 Task: Search one way flight ticket for 5 adults, 2 children, 1 infant in seat and 2 infants on lap in economy from Page: Page Municipal Airport to Fort Wayne: Fort Wayne International Airport on 5-4-2023. Choice of flights is Sun country airlines. Number of bags: 2 carry on bags. Price is upto 82000. Outbound departure time preference is 6:15.
Action: Mouse moved to (324, 284)
Screenshot: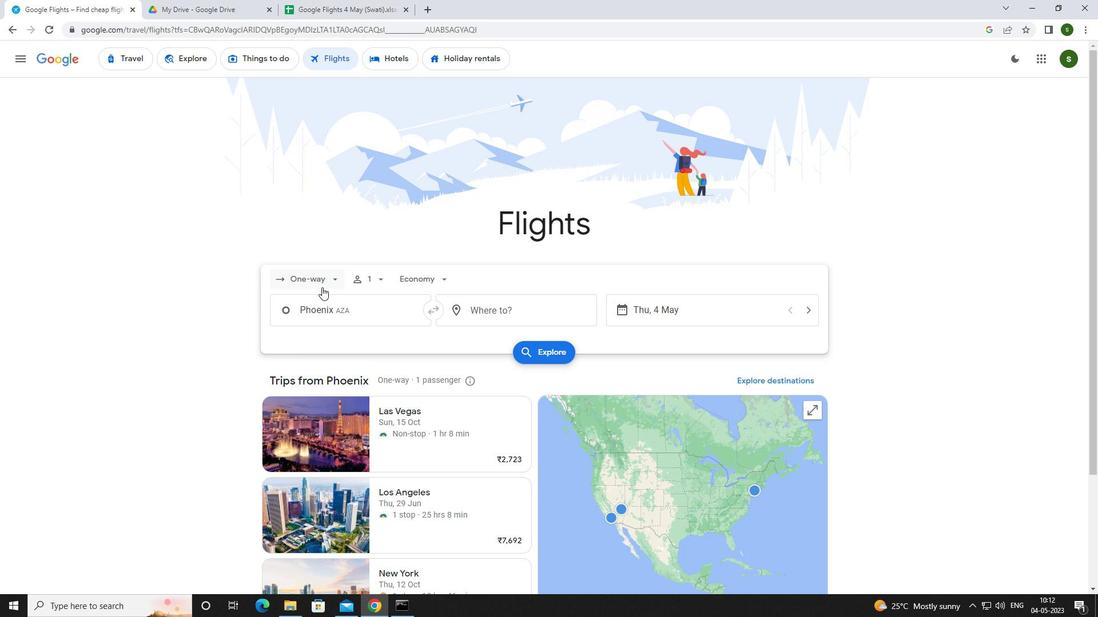 
Action: Mouse pressed left at (324, 284)
Screenshot: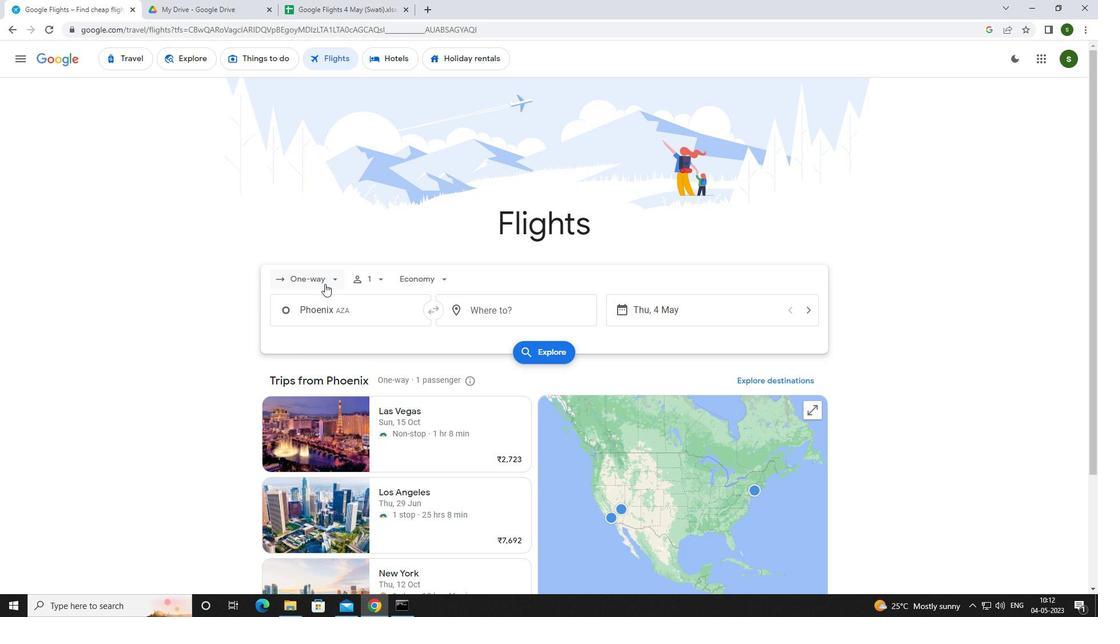 
Action: Mouse moved to (320, 329)
Screenshot: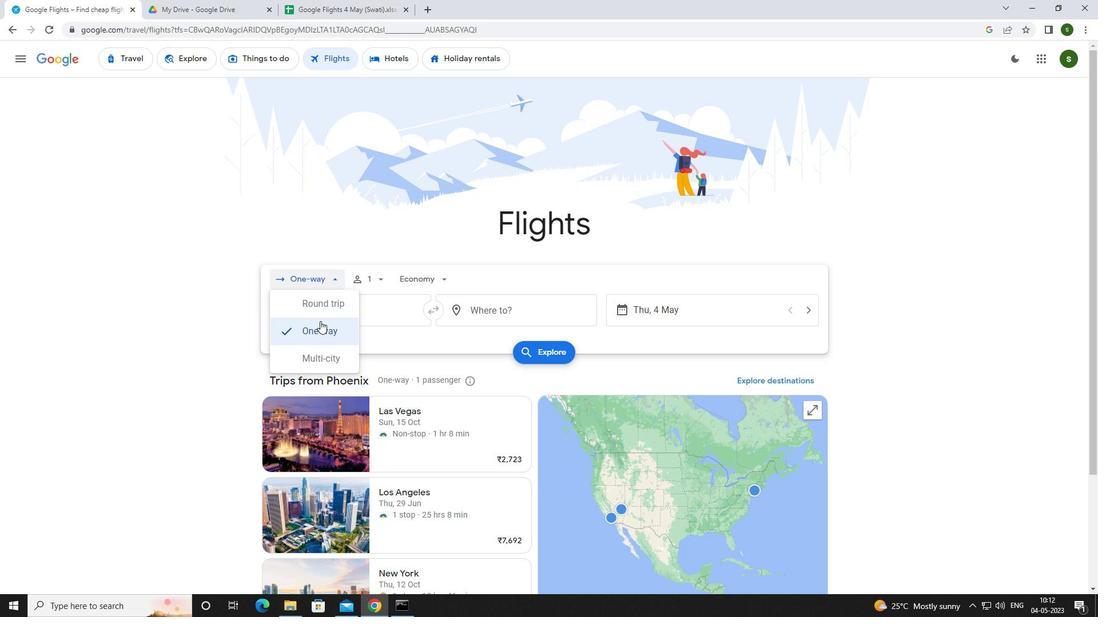 
Action: Mouse pressed left at (320, 329)
Screenshot: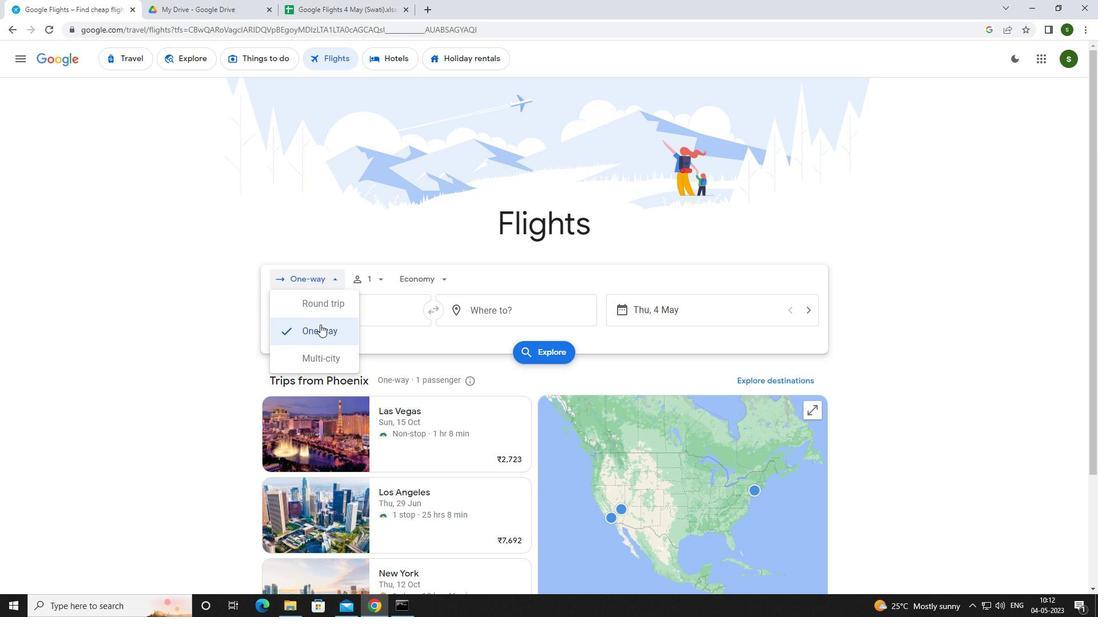 
Action: Mouse moved to (375, 280)
Screenshot: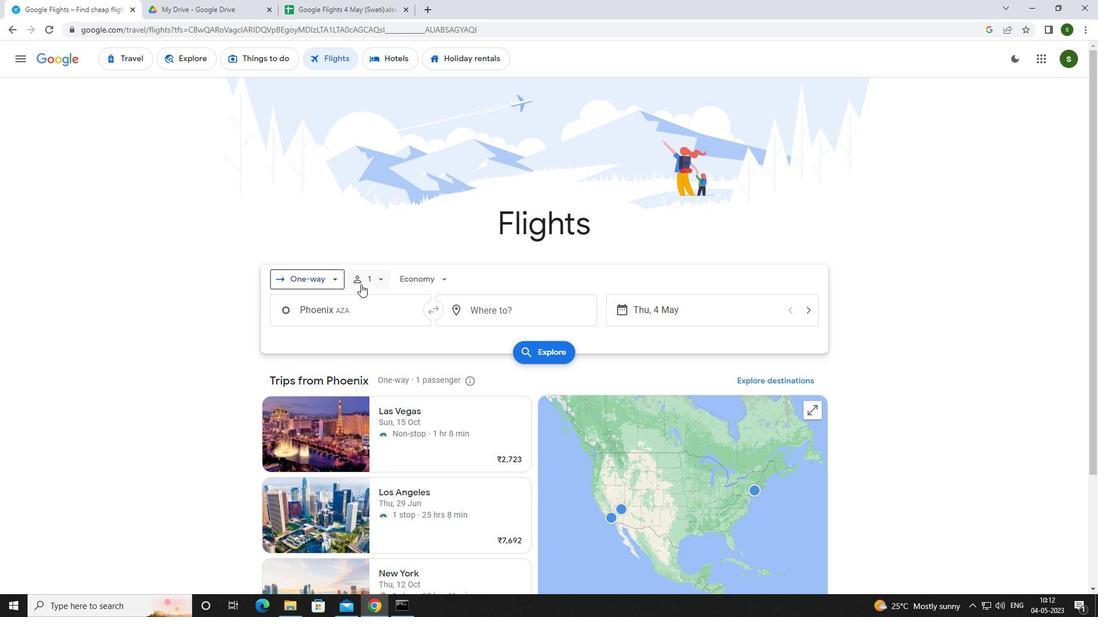 
Action: Mouse pressed left at (375, 280)
Screenshot: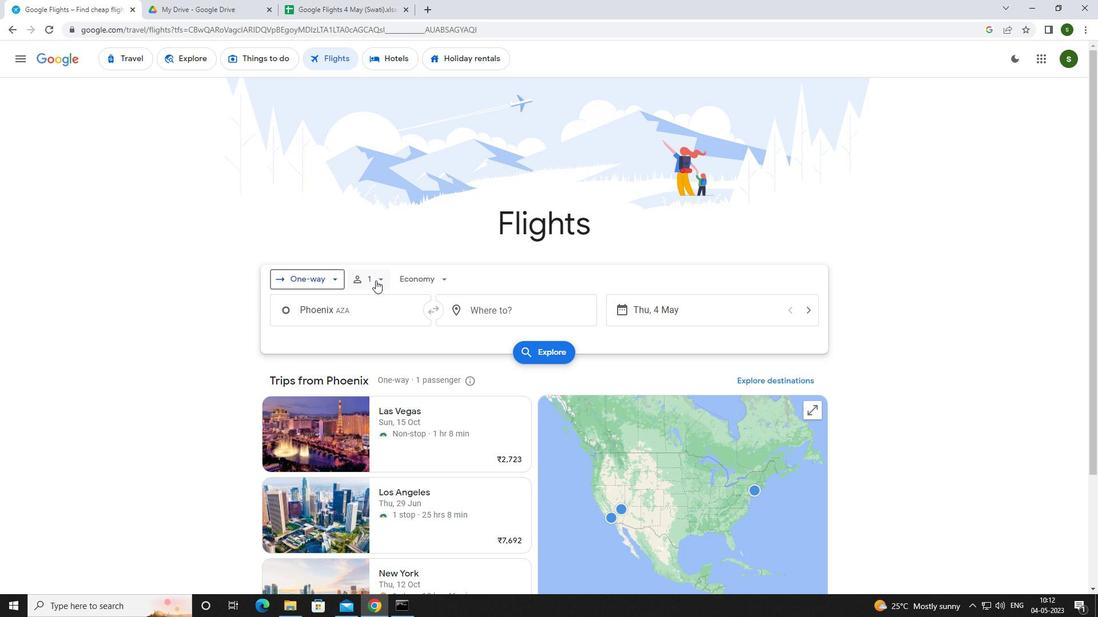 
Action: Mouse moved to (464, 304)
Screenshot: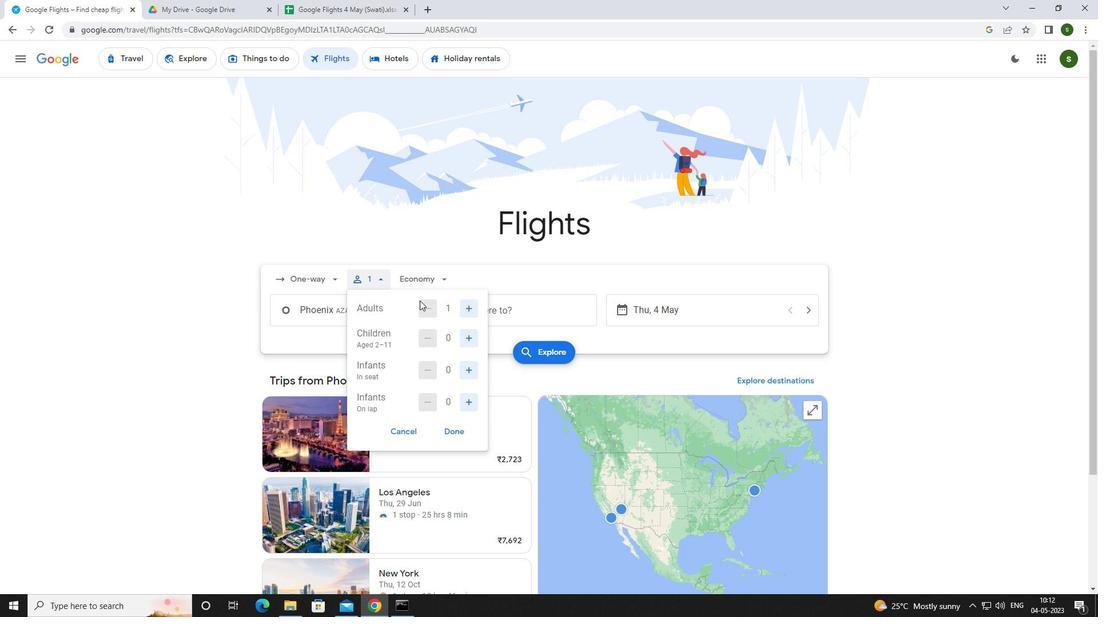 
Action: Mouse pressed left at (464, 304)
Screenshot: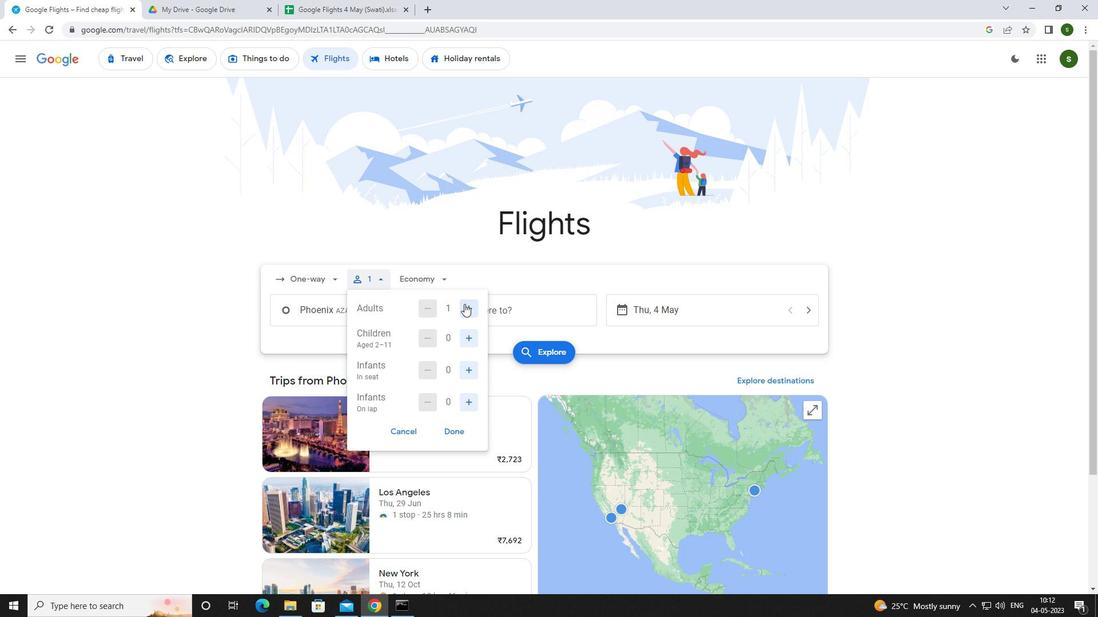 
Action: Mouse pressed left at (464, 304)
Screenshot: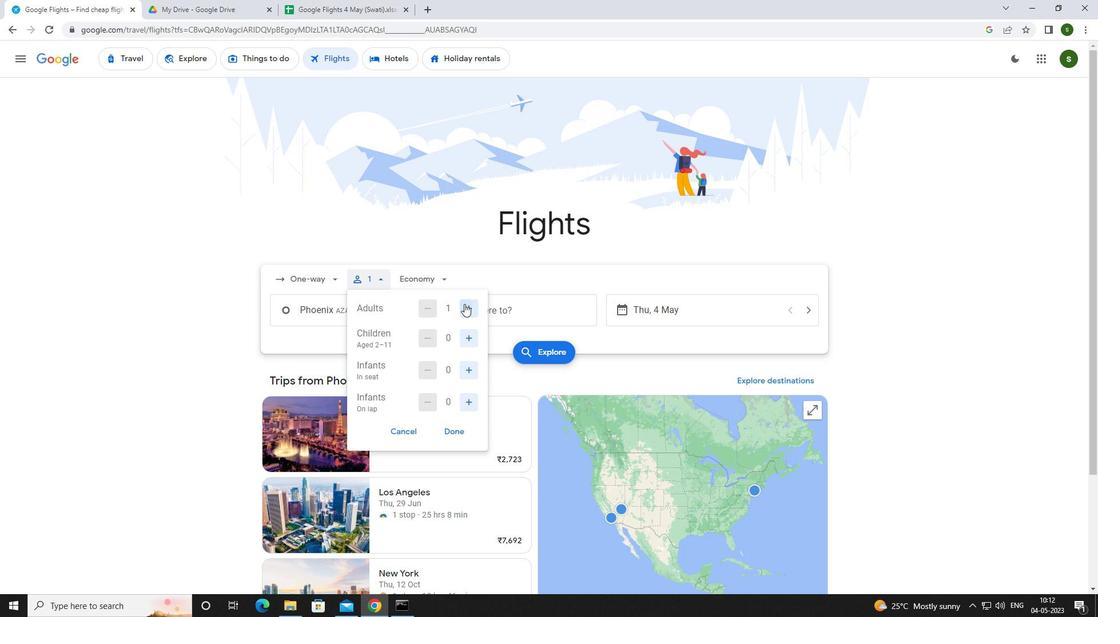 
Action: Mouse pressed left at (464, 304)
Screenshot: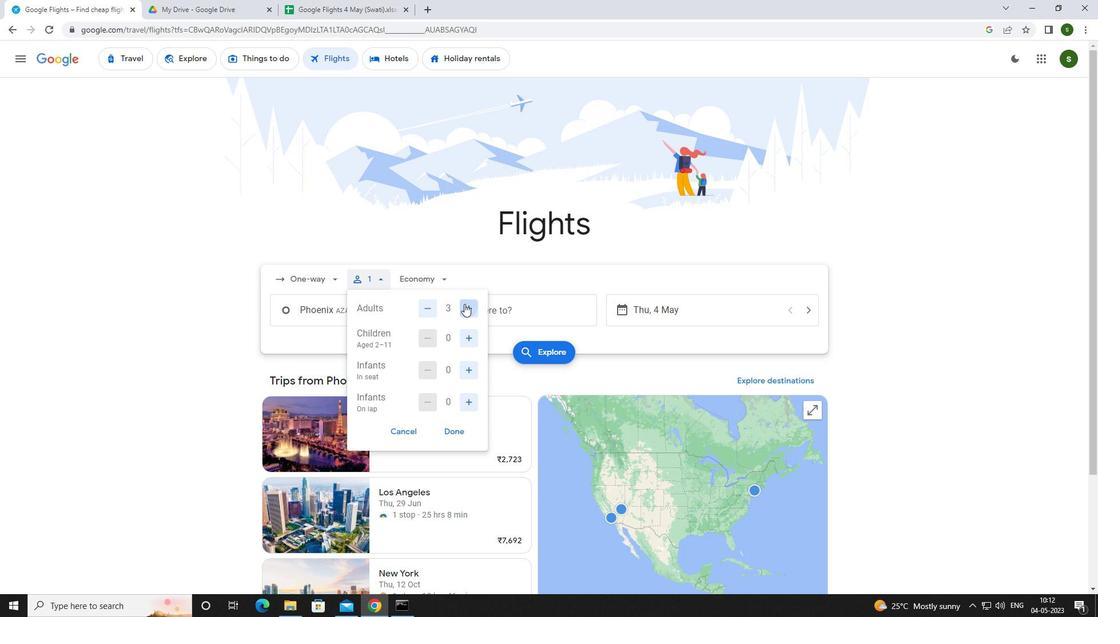 
Action: Mouse moved to (464, 304)
Screenshot: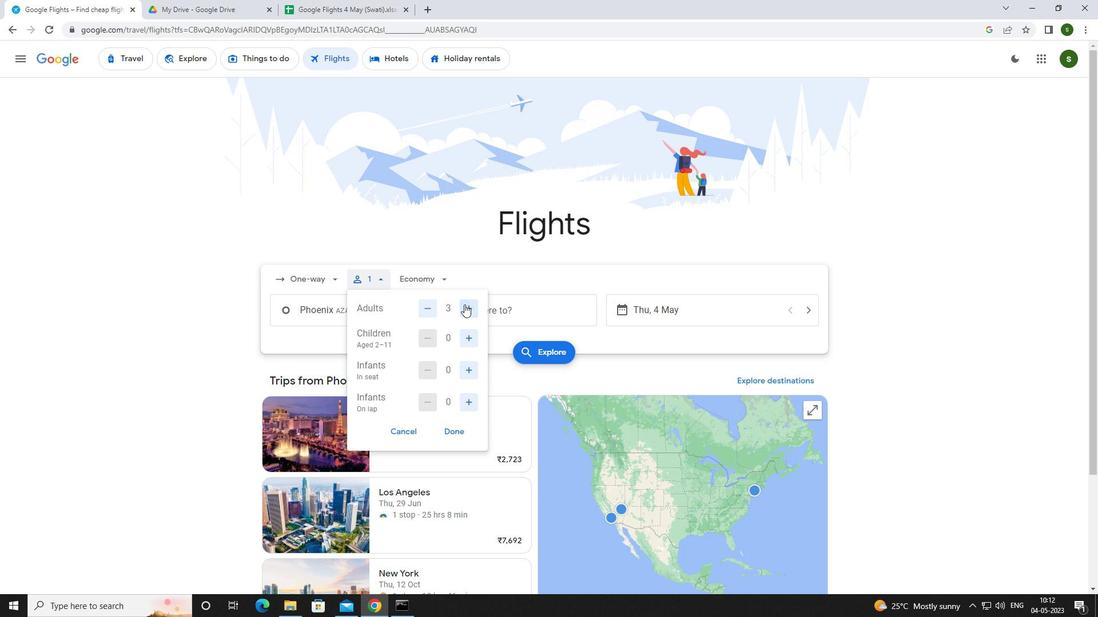 
Action: Mouse pressed left at (464, 304)
Screenshot: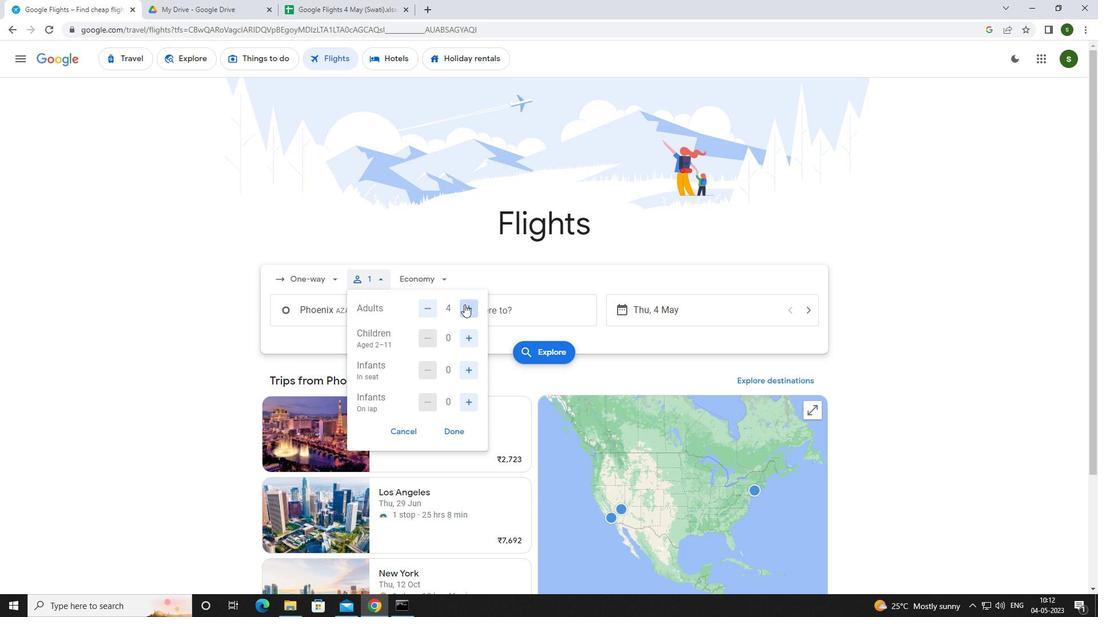 
Action: Mouse moved to (466, 335)
Screenshot: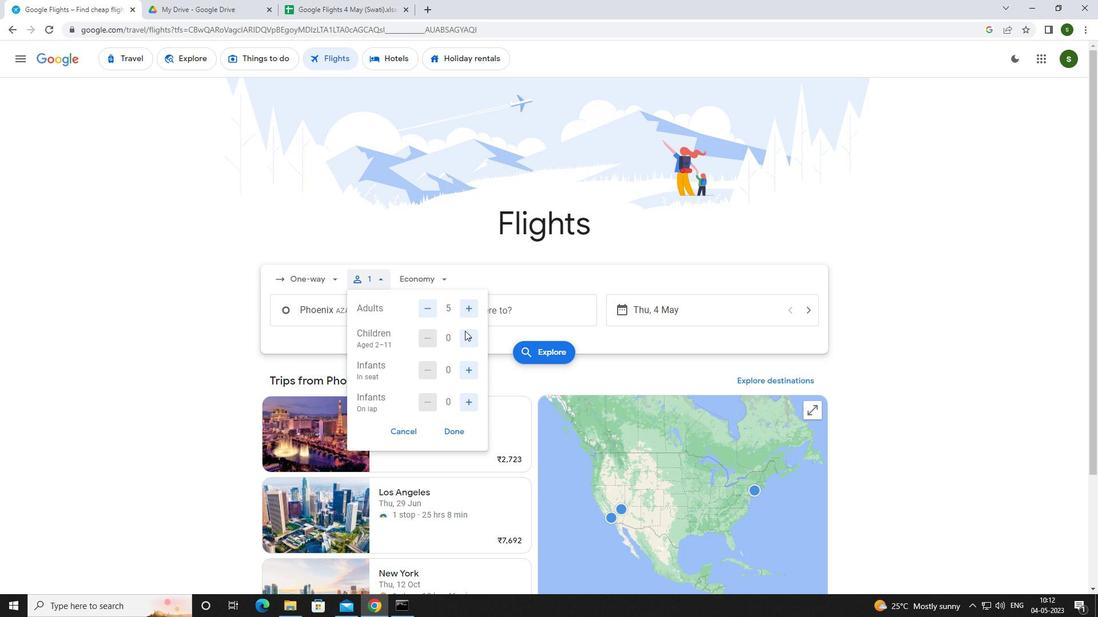 
Action: Mouse pressed left at (466, 335)
Screenshot: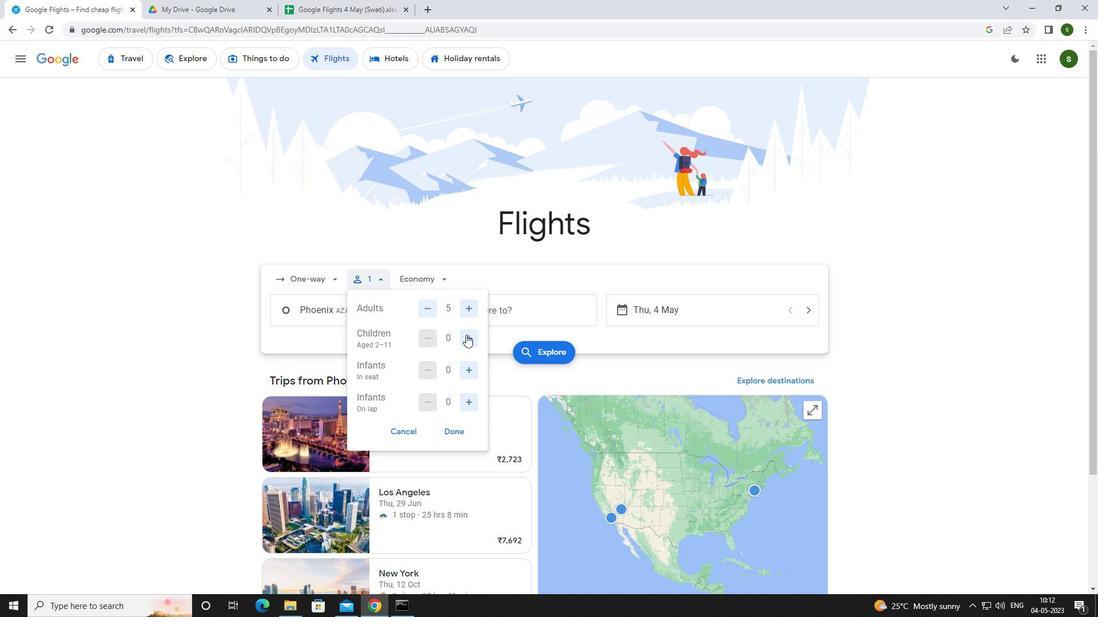 
Action: Mouse pressed left at (466, 335)
Screenshot: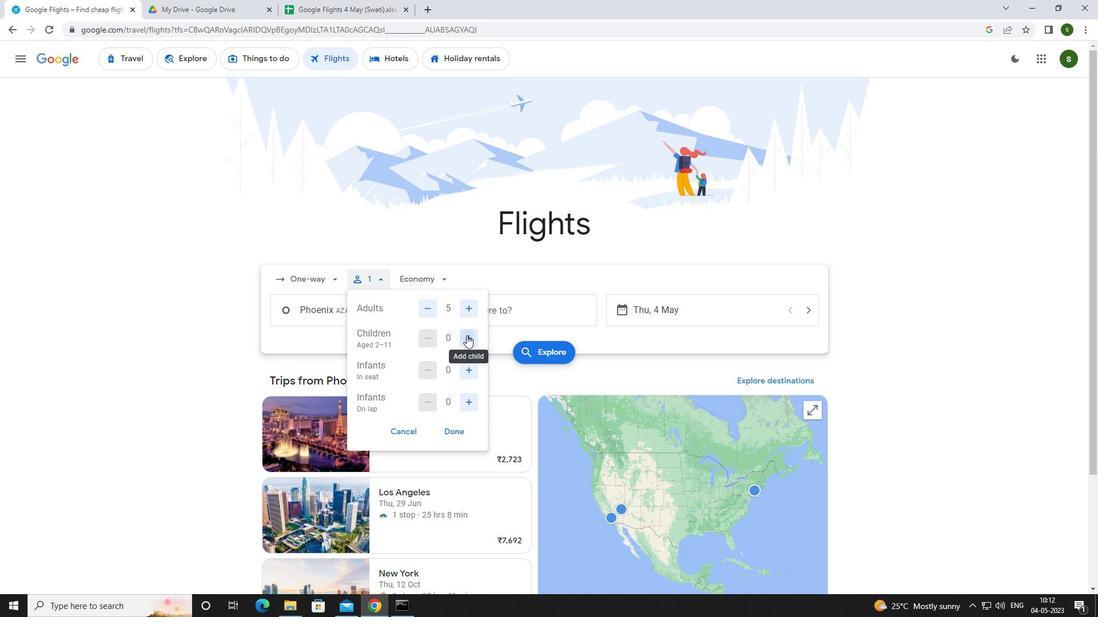 
Action: Mouse moved to (471, 366)
Screenshot: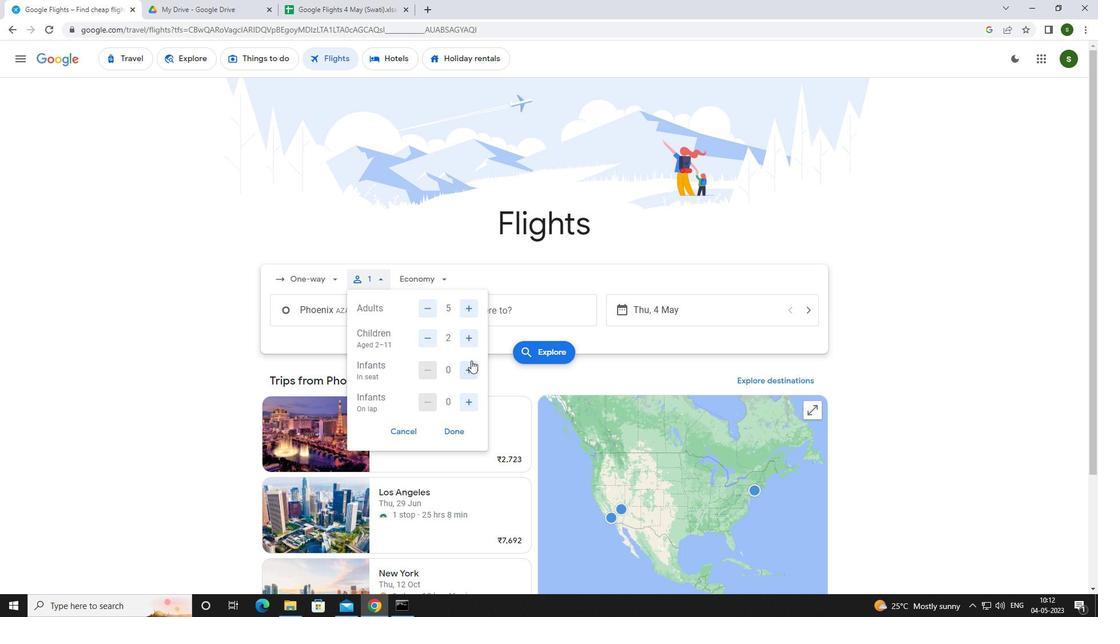 
Action: Mouse pressed left at (471, 366)
Screenshot: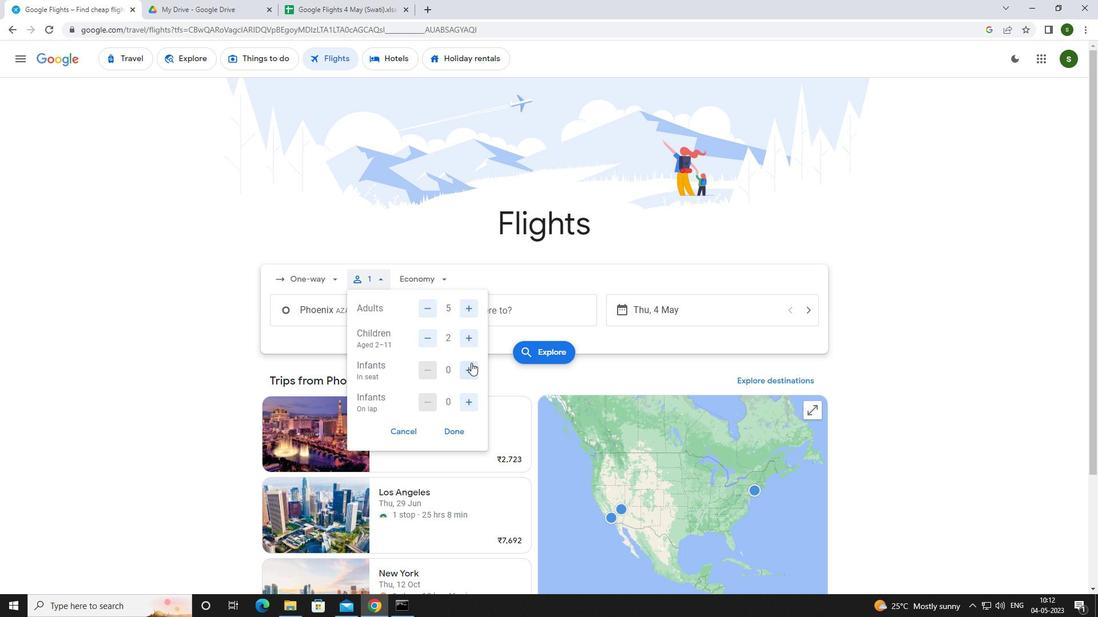 
Action: Mouse moved to (470, 404)
Screenshot: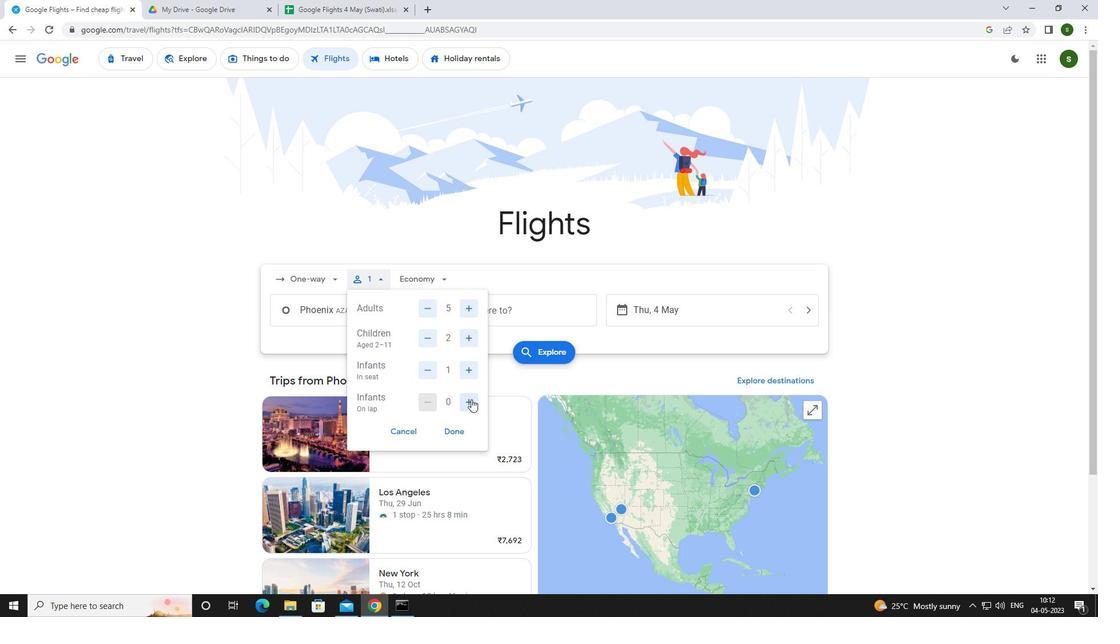 
Action: Mouse pressed left at (470, 404)
Screenshot: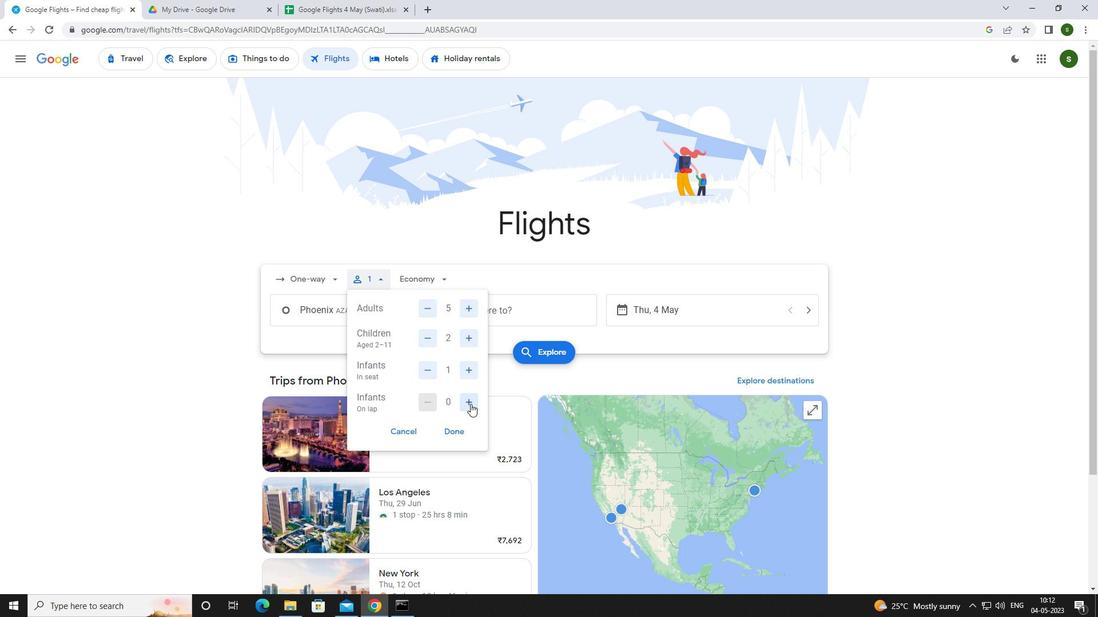 
Action: Mouse moved to (430, 277)
Screenshot: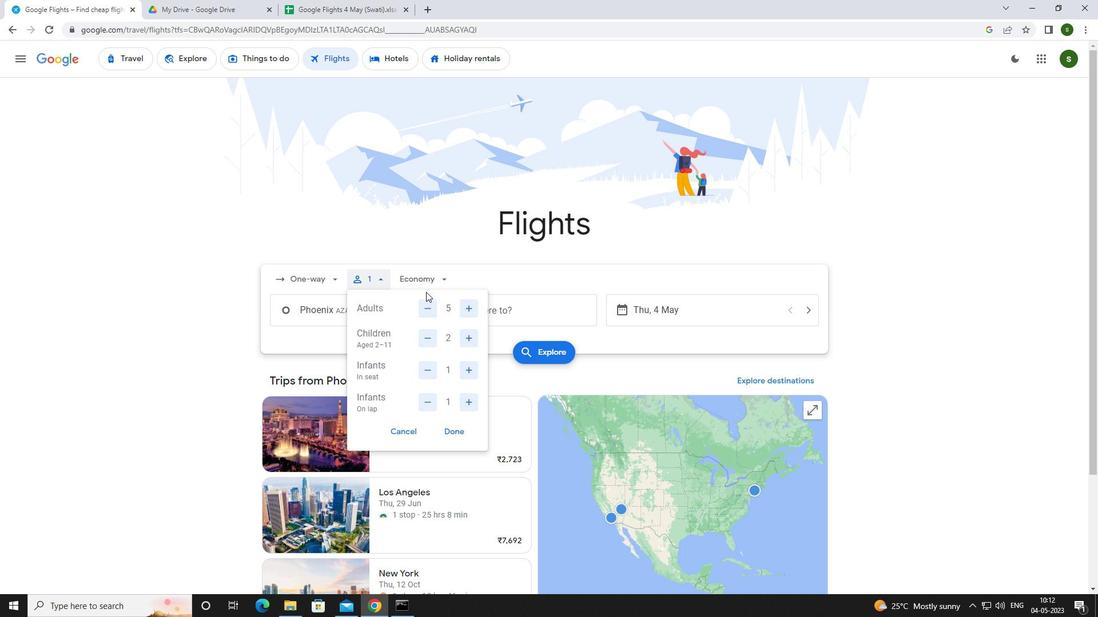 
Action: Mouse pressed left at (430, 277)
Screenshot: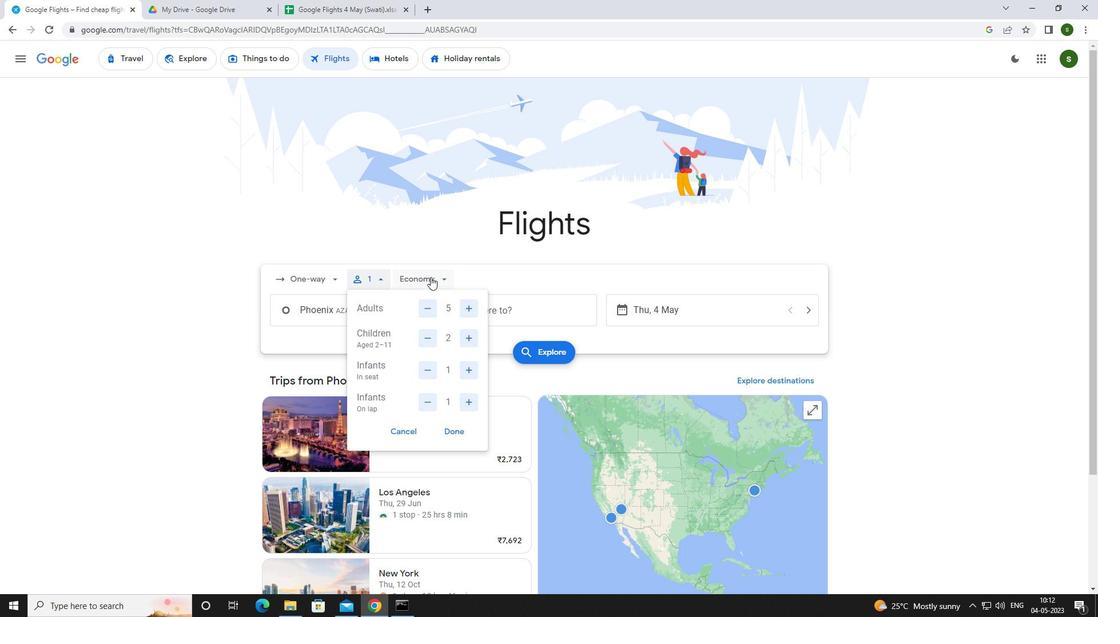 
Action: Mouse moved to (444, 311)
Screenshot: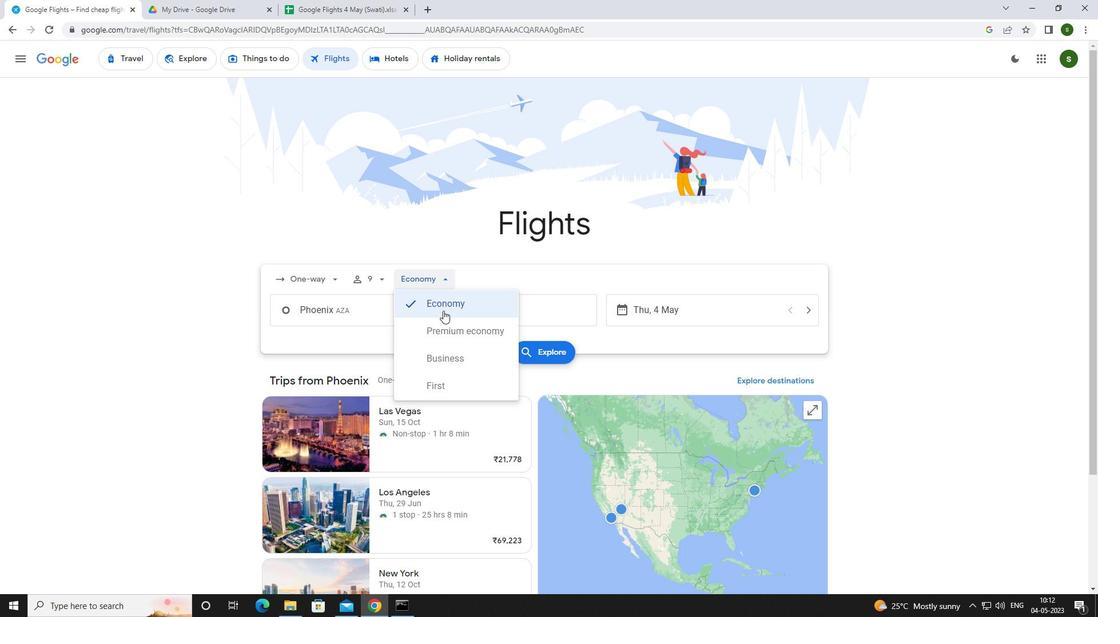 
Action: Mouse pressed left at (444, 311)
Screenshot: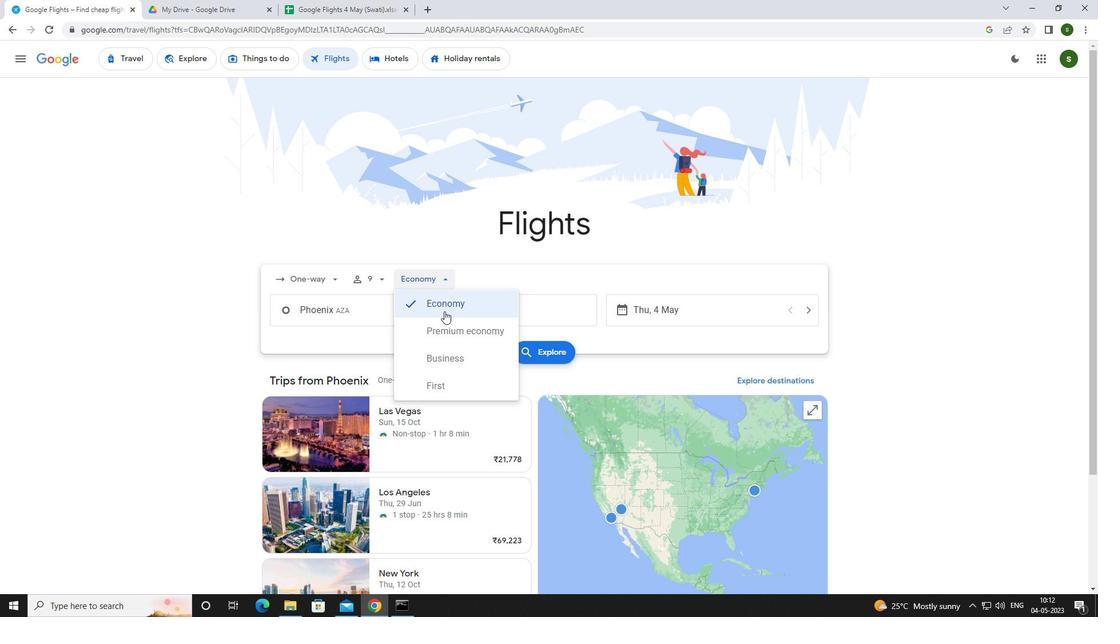
Action: Mouse moved to (374, 321)
Screenshot: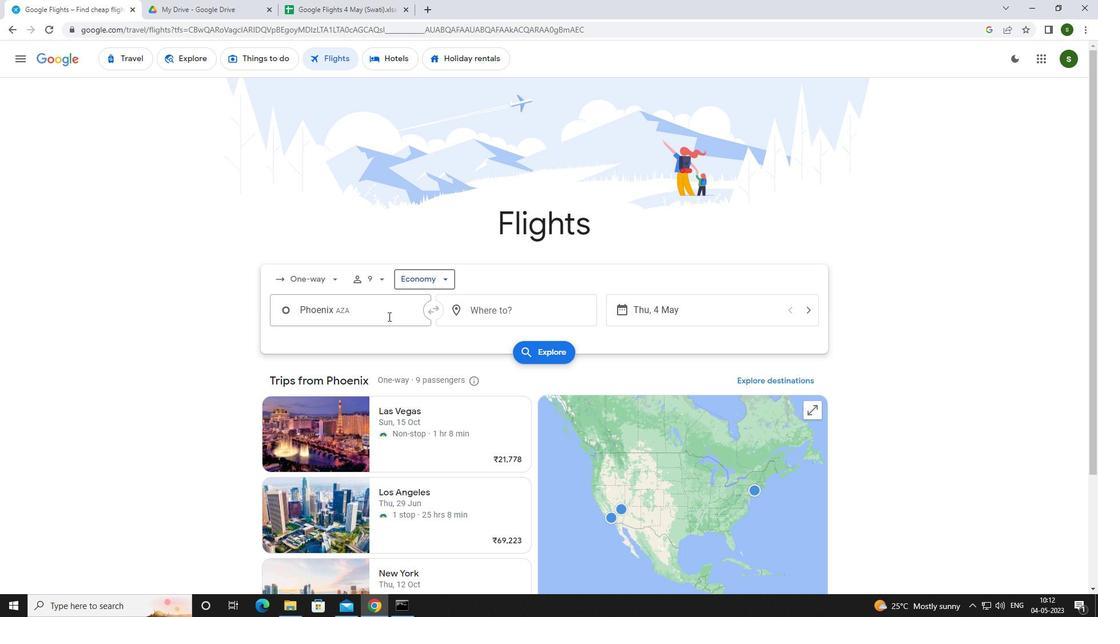 
Action: Mouse pressed left at (374, 321)
Screenshot: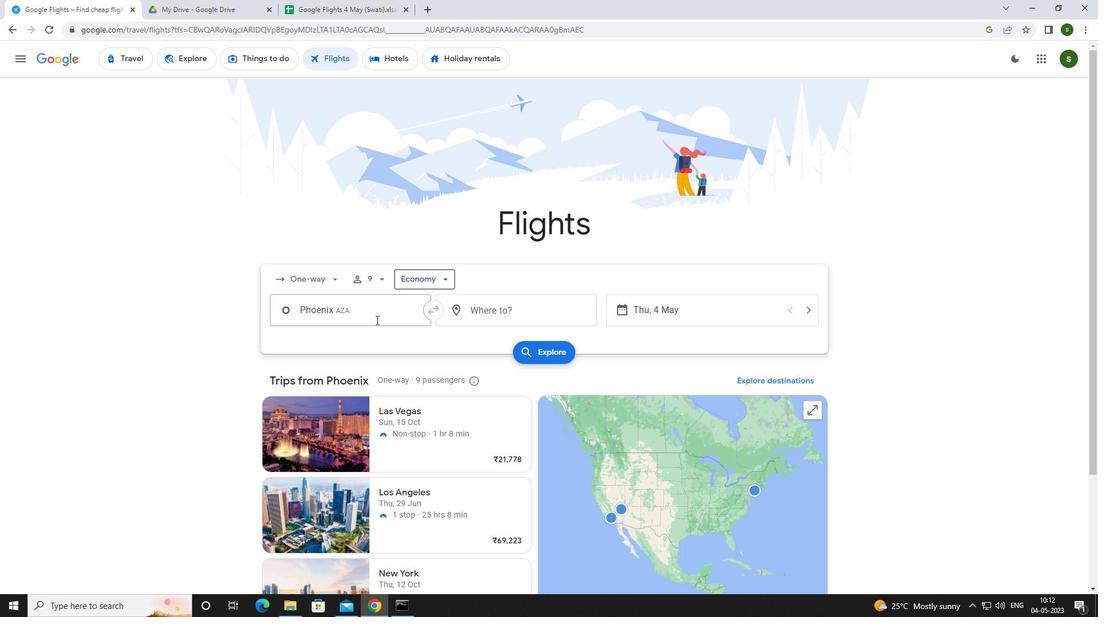 
Action: Key pressed <Key.caps_lock>p<Key.caps_lock>age<Key.space>
Screenshot: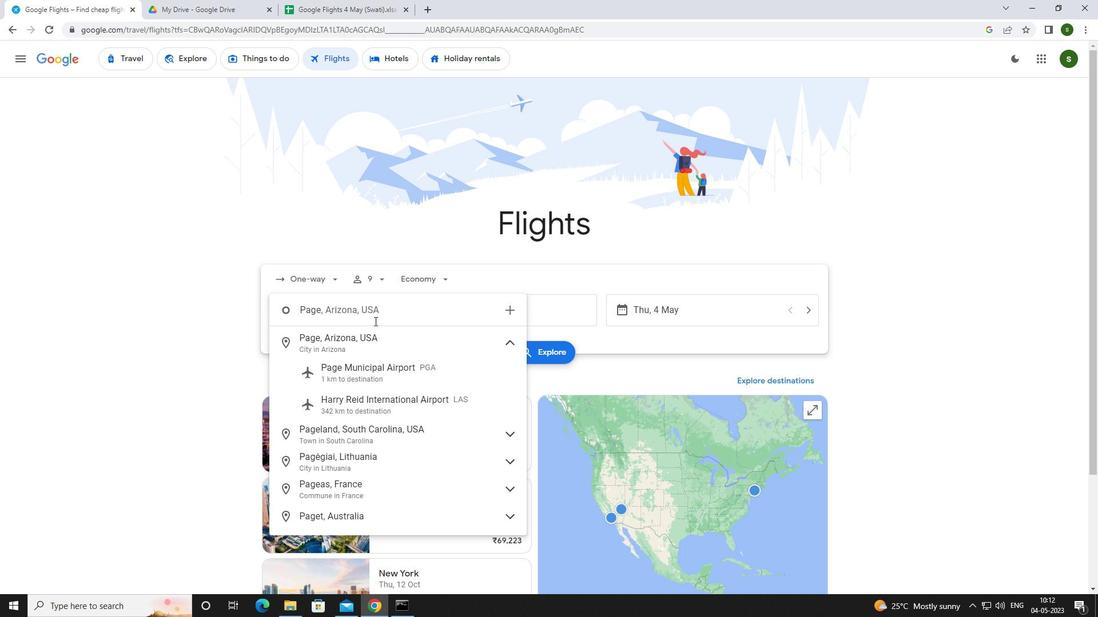 
Action: Mouse moved to (380, 375)
Screenshot: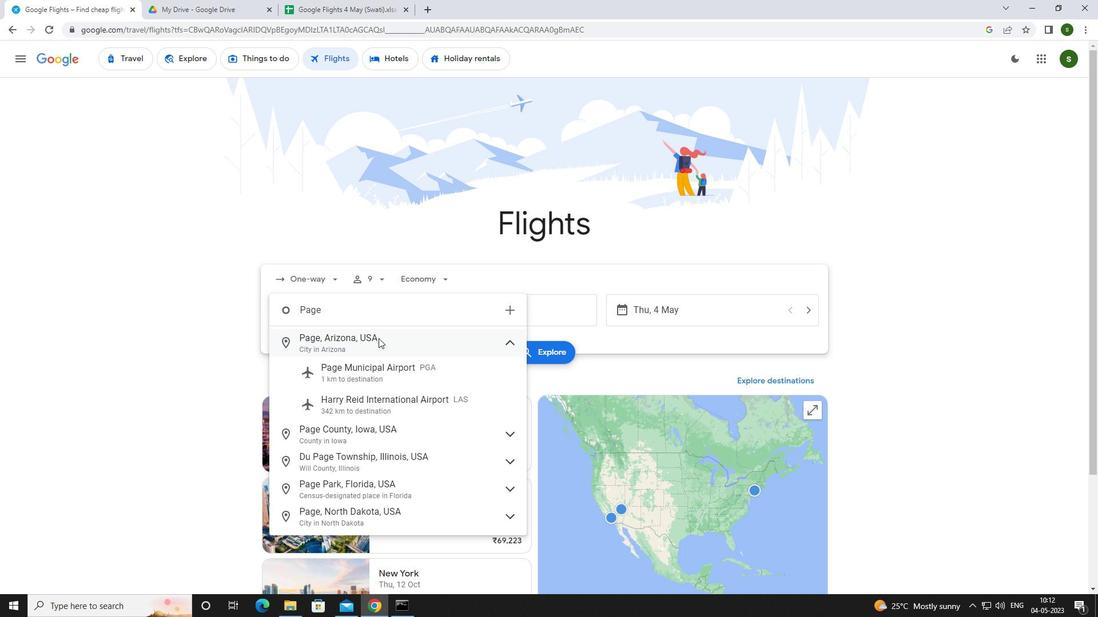 
Action: Mouse pressed left at (380, 375)
Screenshot: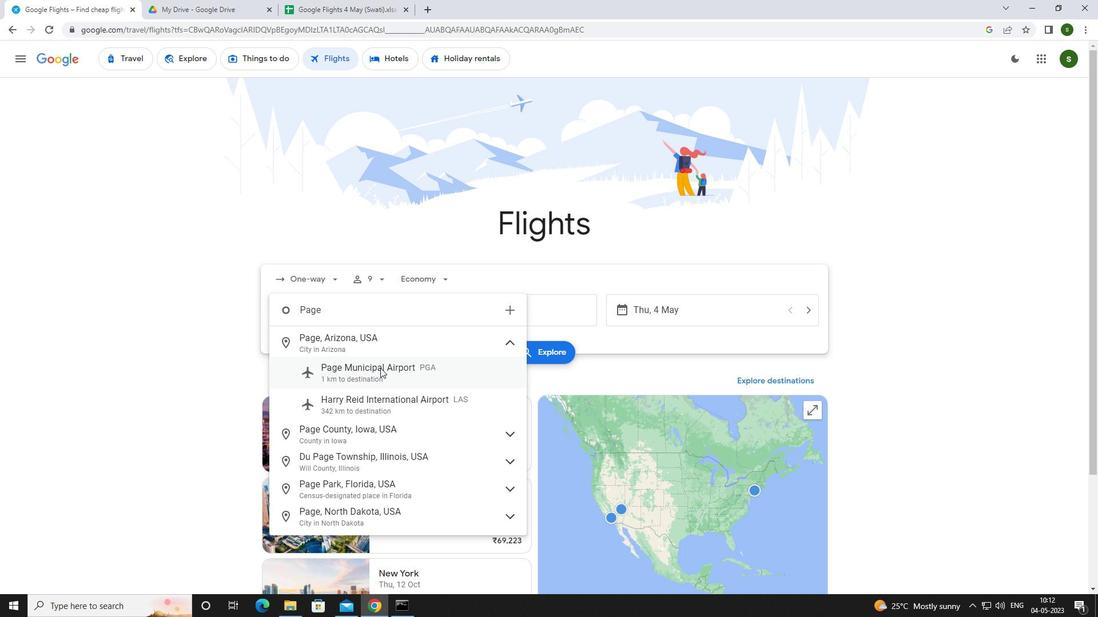 
Action: Mouse moved to (490, 318)
Screenshot: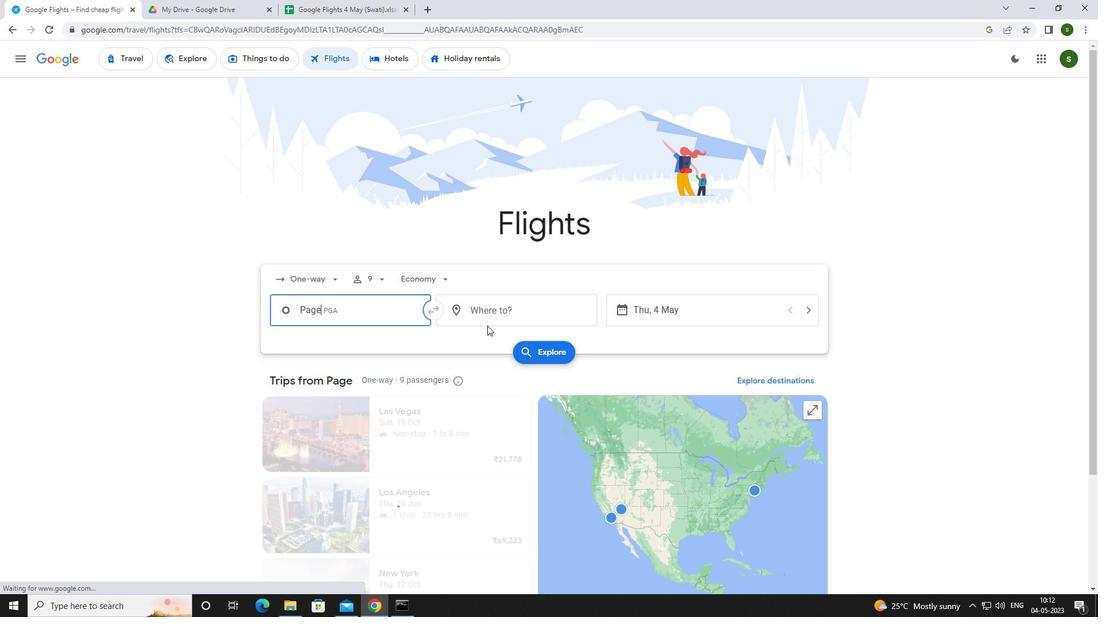 
Action: Mouse pressed left at (490, 318)
Screenshot: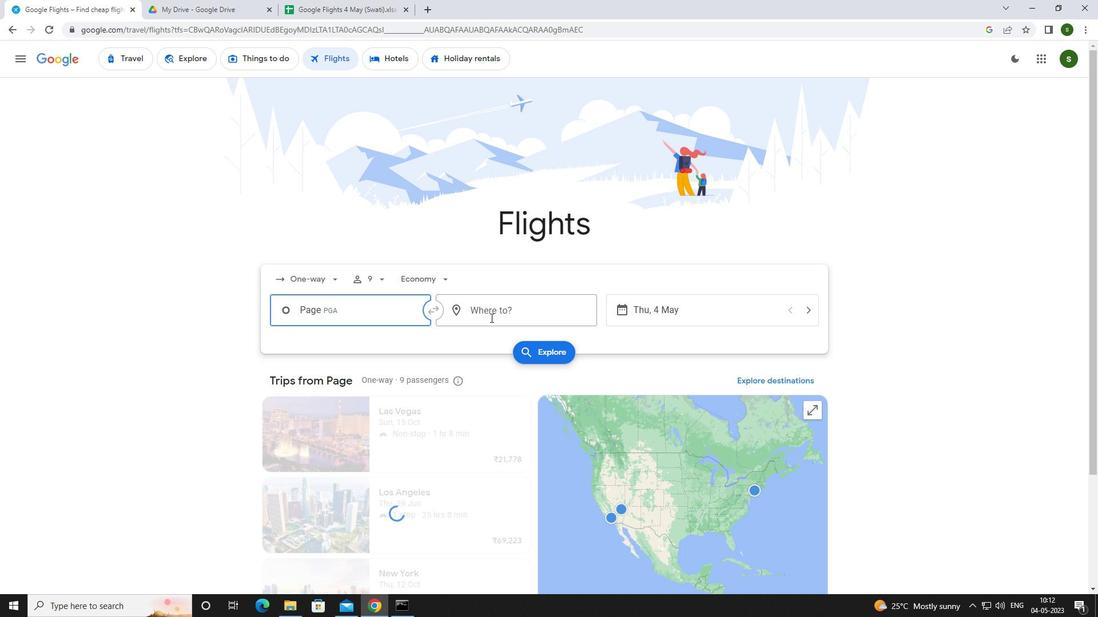 
Action: Mouse moved to (438, 271)
Screenshot: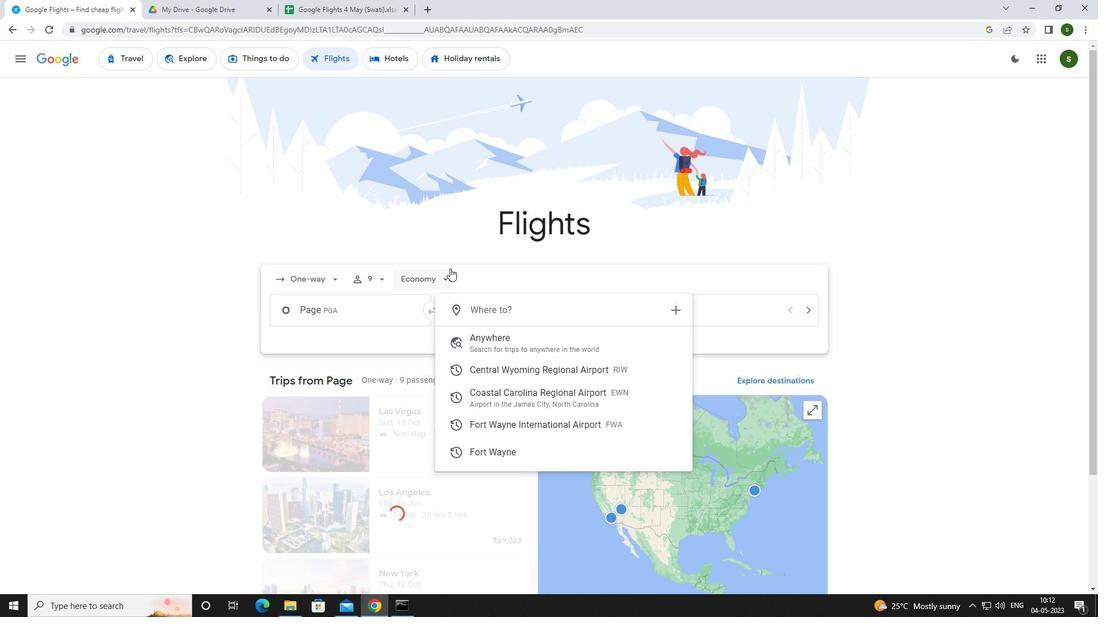 
Action: Key pressed <Key.caps_lock>f<Key.caps_lock>ort<Key.space><Key.caps_lock>w<Key.caps_lock>ay
Screenshot: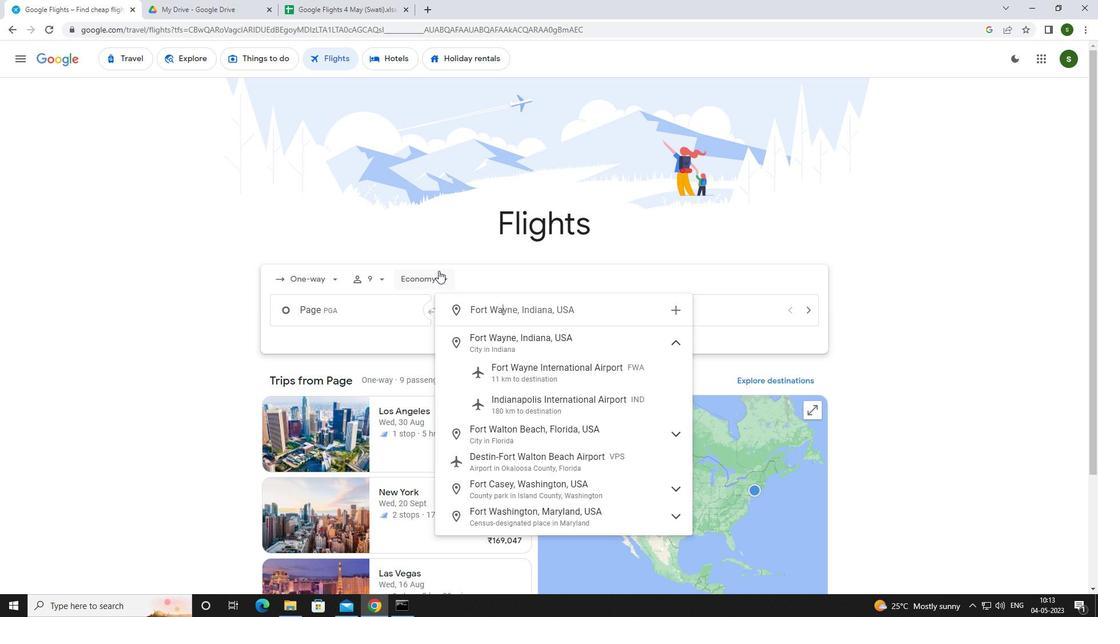 
Action: Mouse moved to (555, 378)
Screenshot: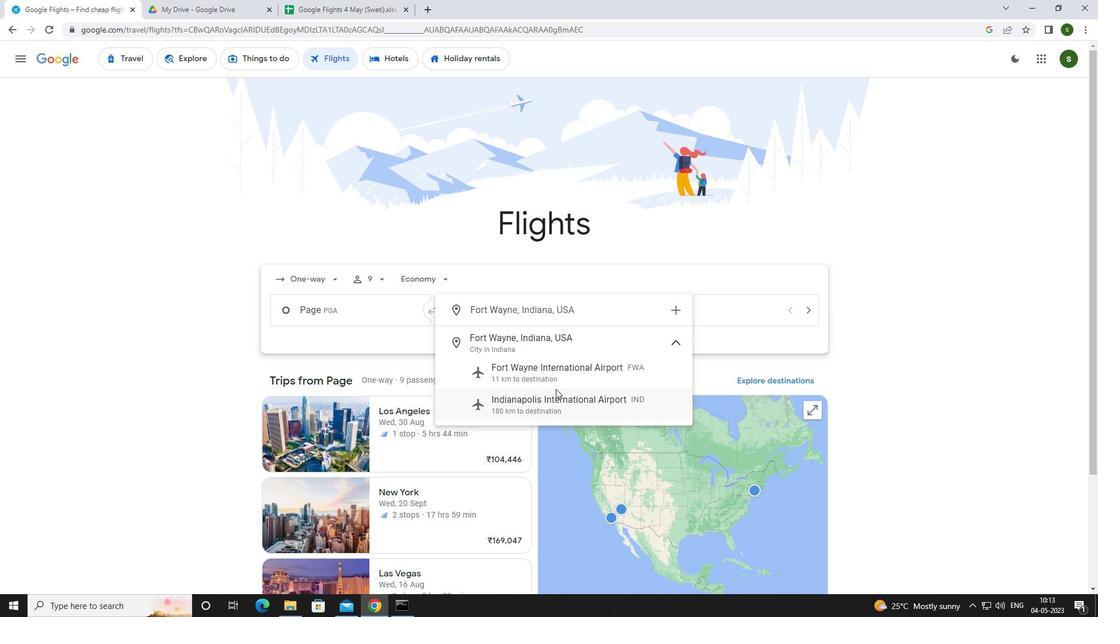 
Action: Mouse pressed left at (555, 378)
Screenshot: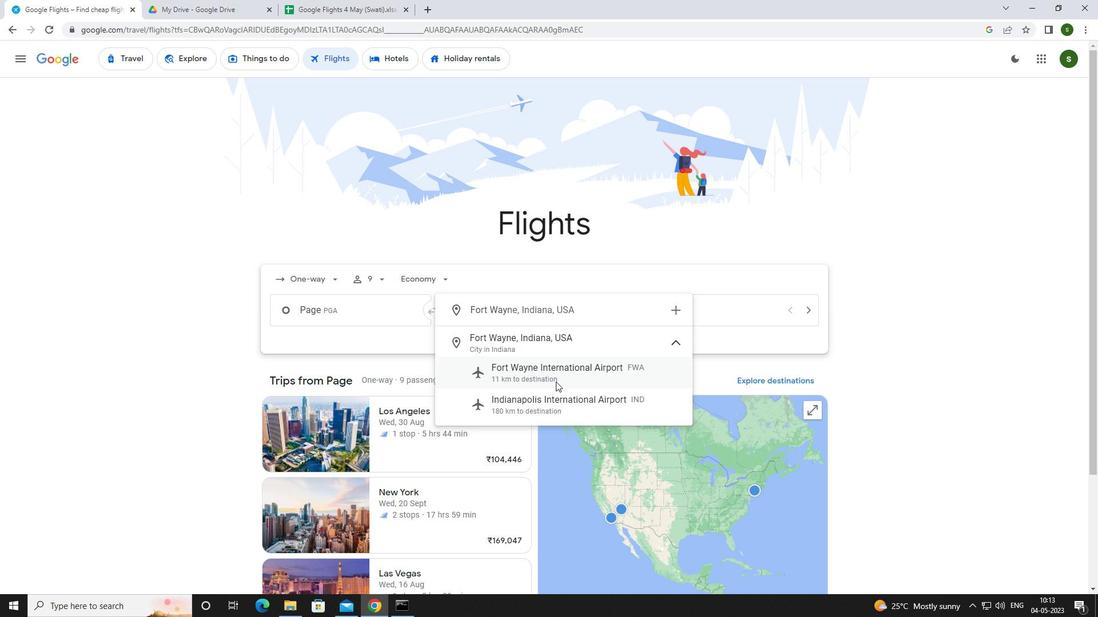 
Action: Mouse moved to (693, 314)
Screenshot: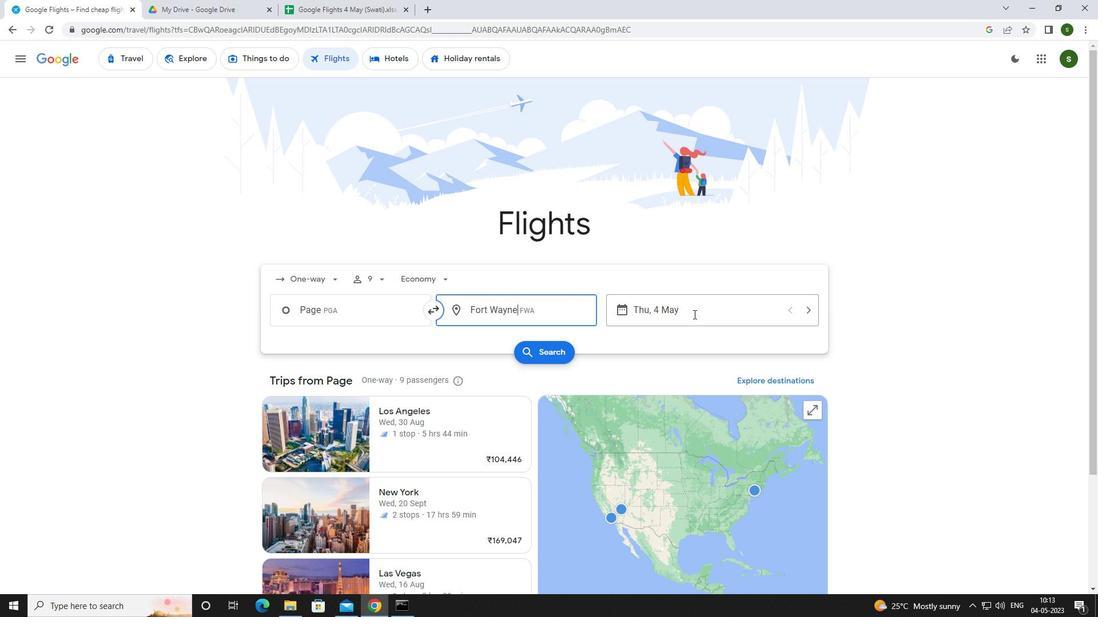 
Action: Mouse pressed left at (693, 314)
Screenshot: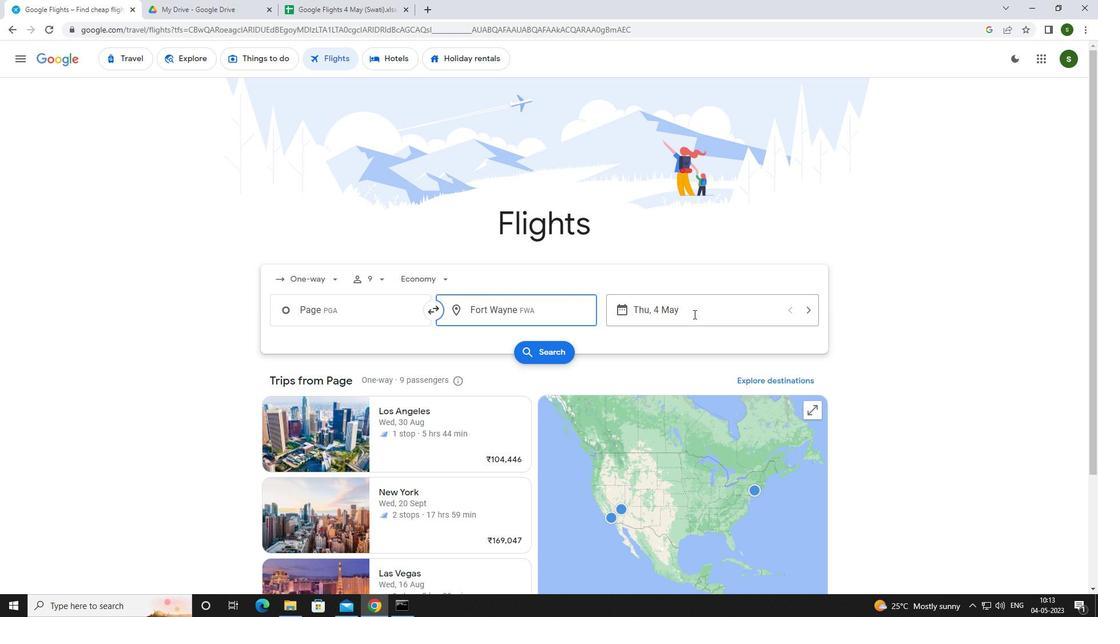
Action: Mouse moved to (517, 387)
Screenshot: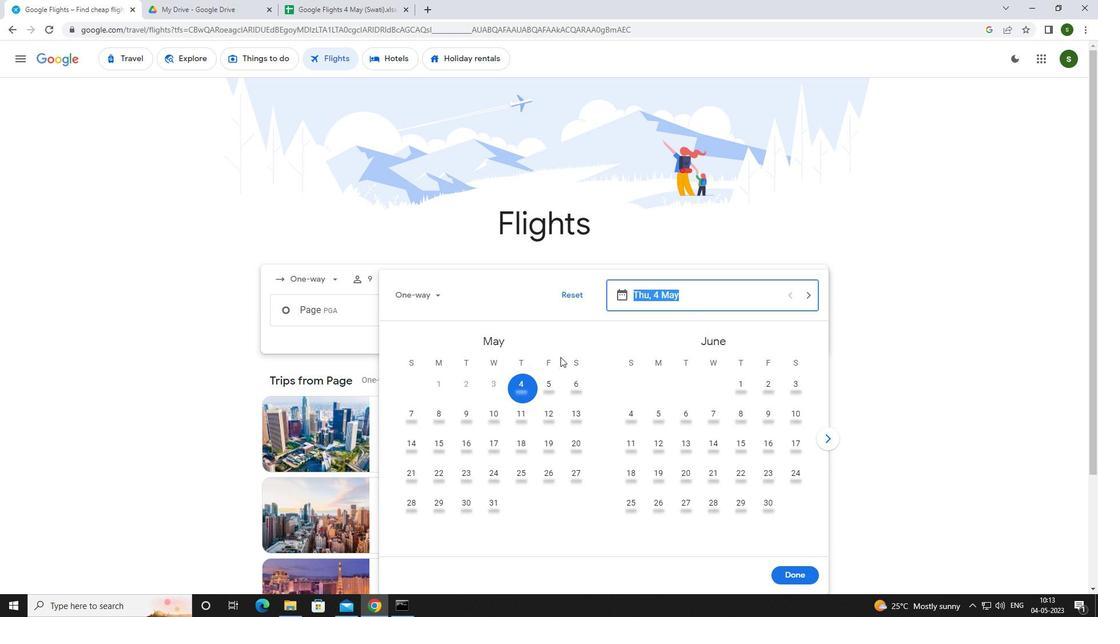 
Action: Mouse pressed left at (517, 387)
Screenshot: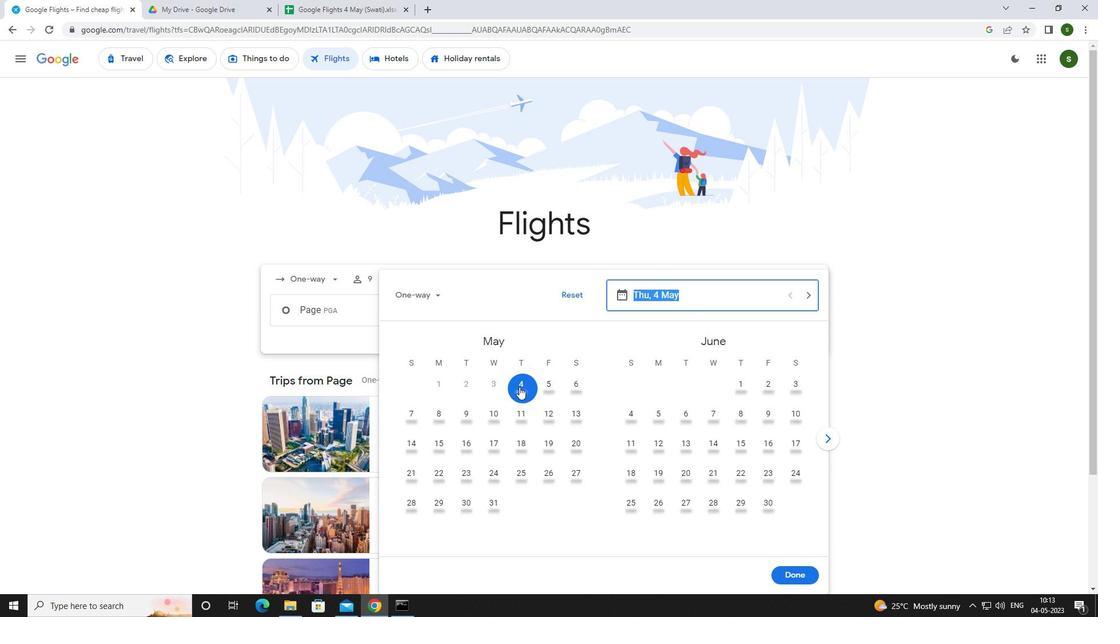
Action: Mouse moved to (773, 566)
Screenshot: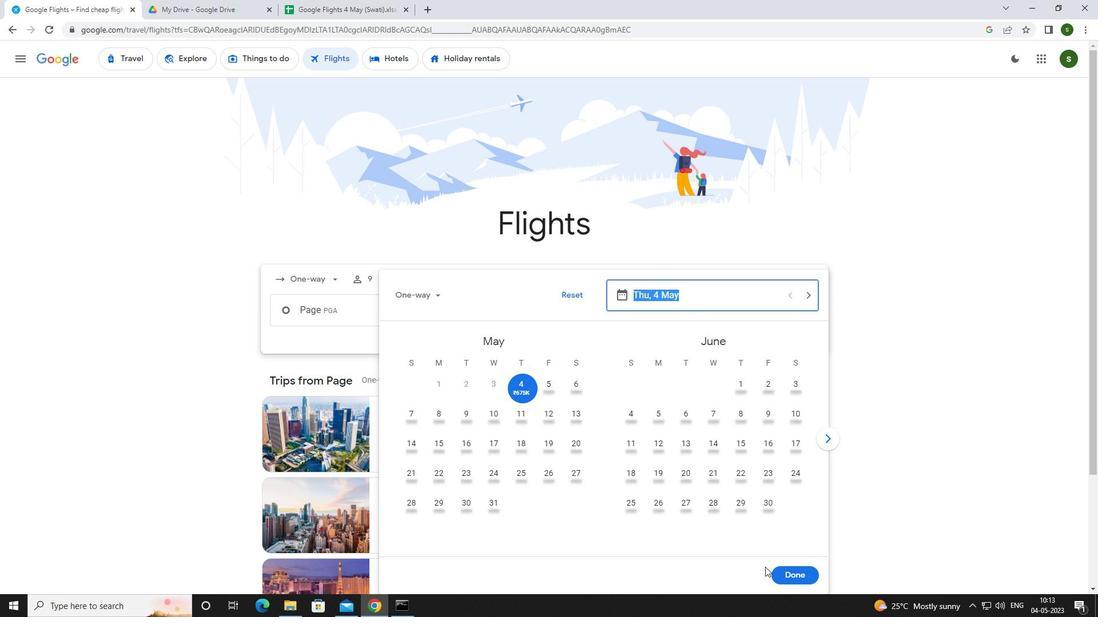 
Action: Mouse pressed left at (773, 566)
Screenshot: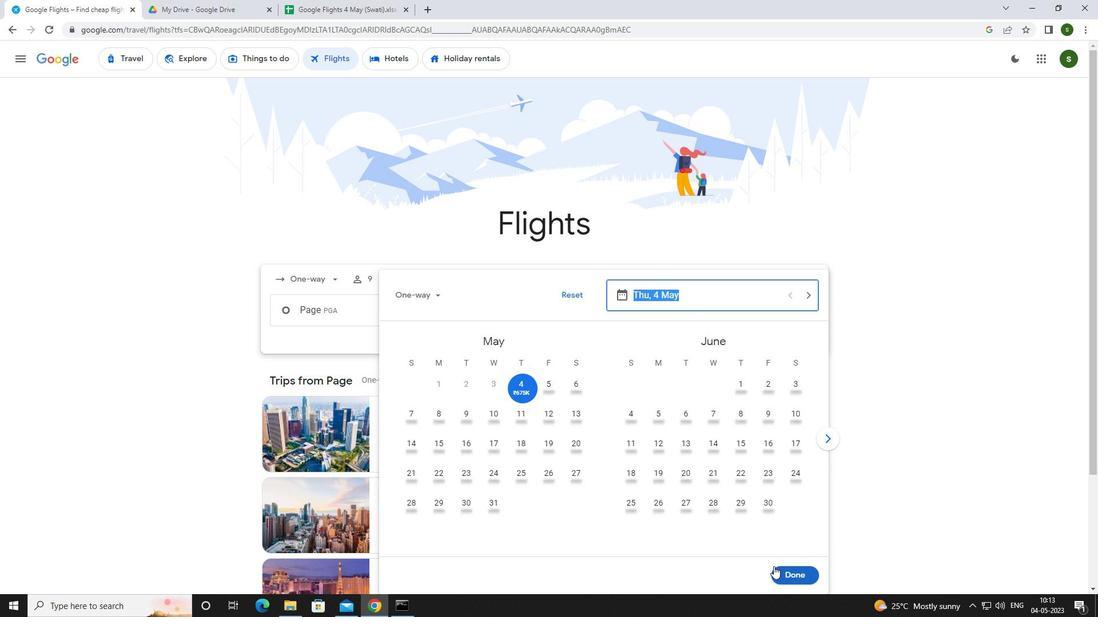 
Action: Mouse moved to (546, 345)
Screenshot: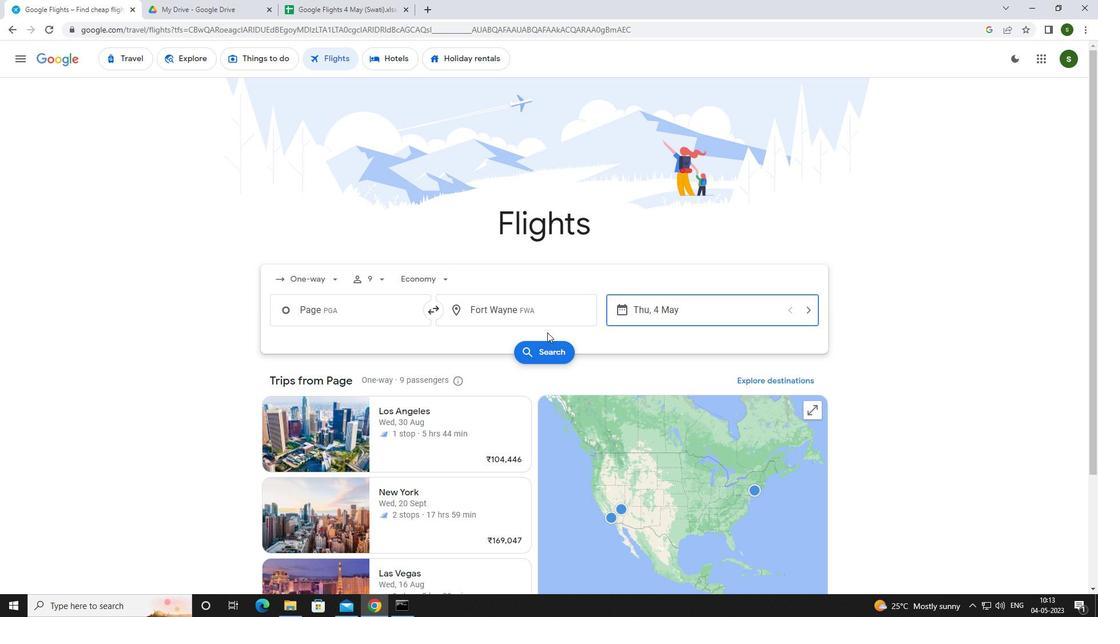 
Action: Mouse pressed left at (546, 345)
Screenshot: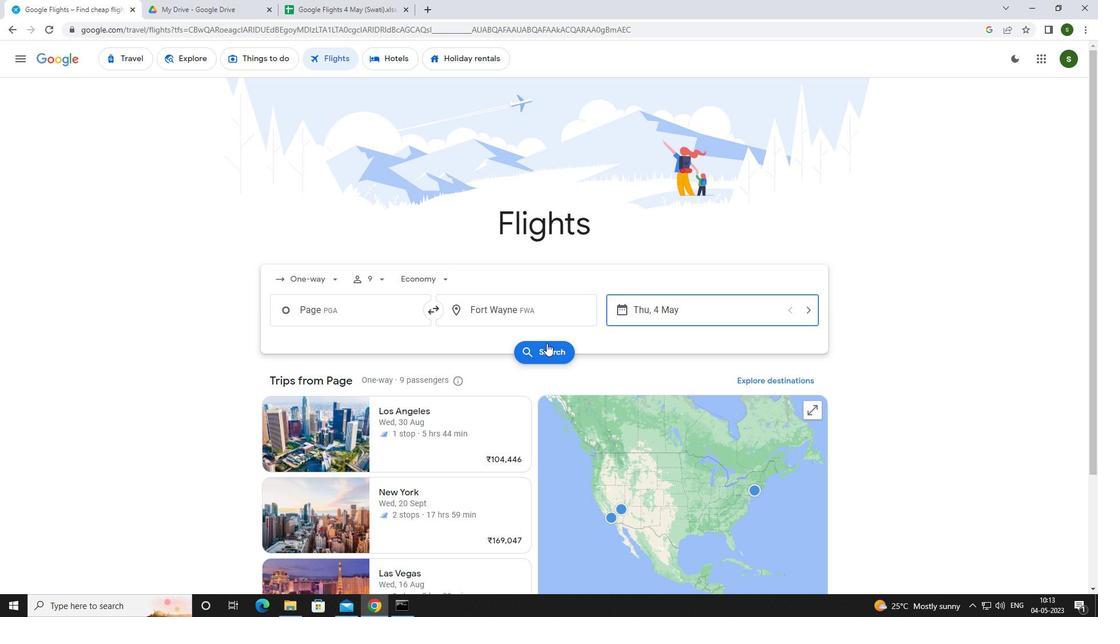 
Action: Mouse moved to (299, 167)
Screenshot: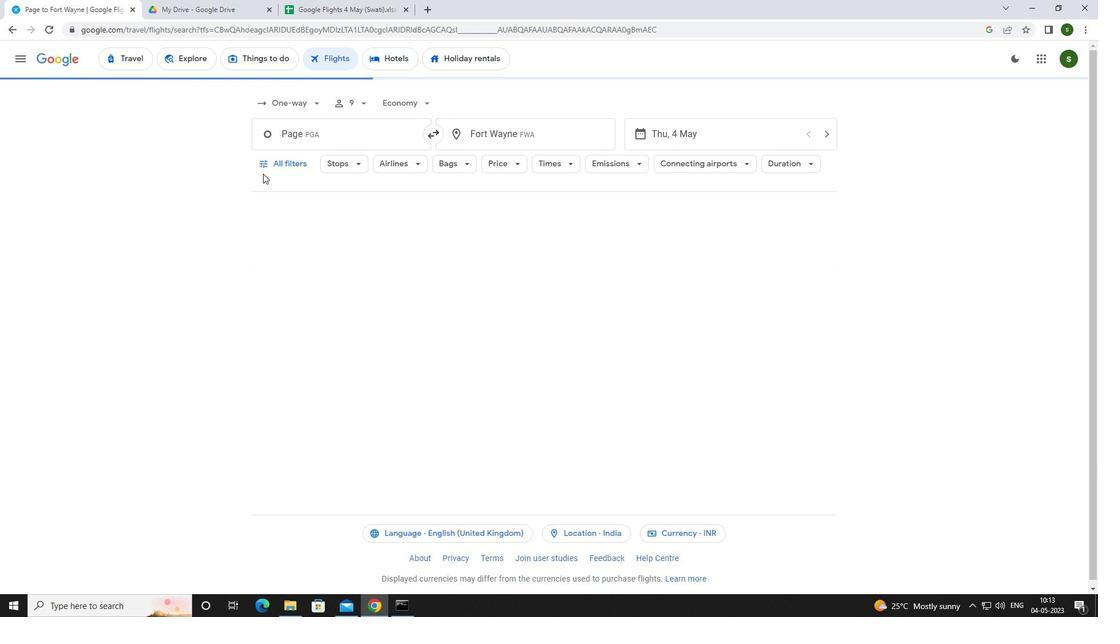 
Action: Mouse pressed left at (299, 167)
Screenshot: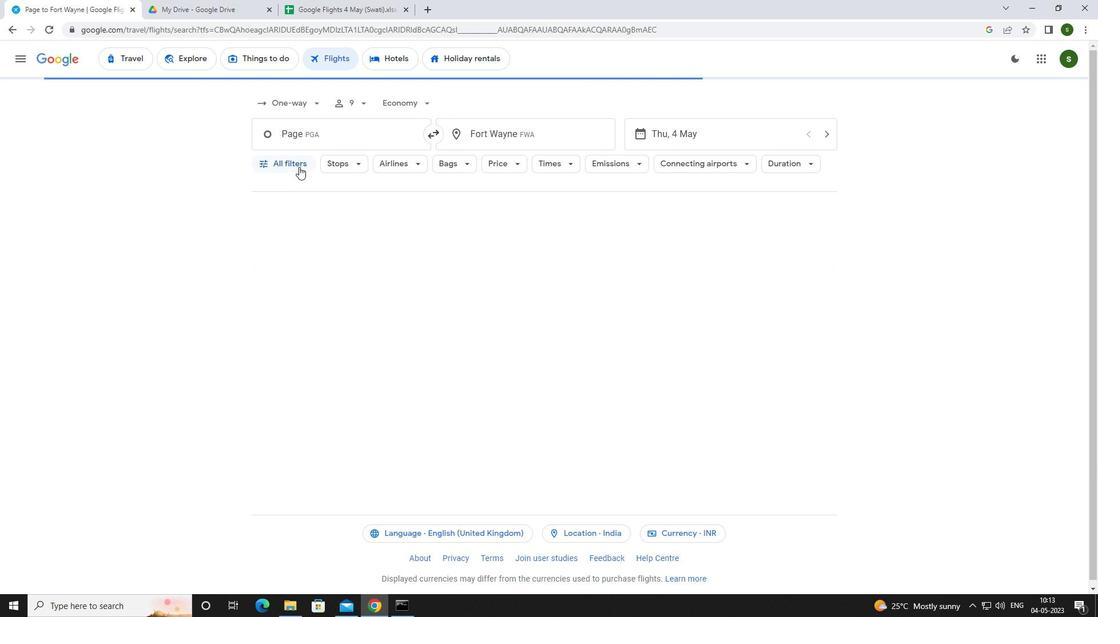 
Action: Mouse moved to (427, 408)
Screenshot: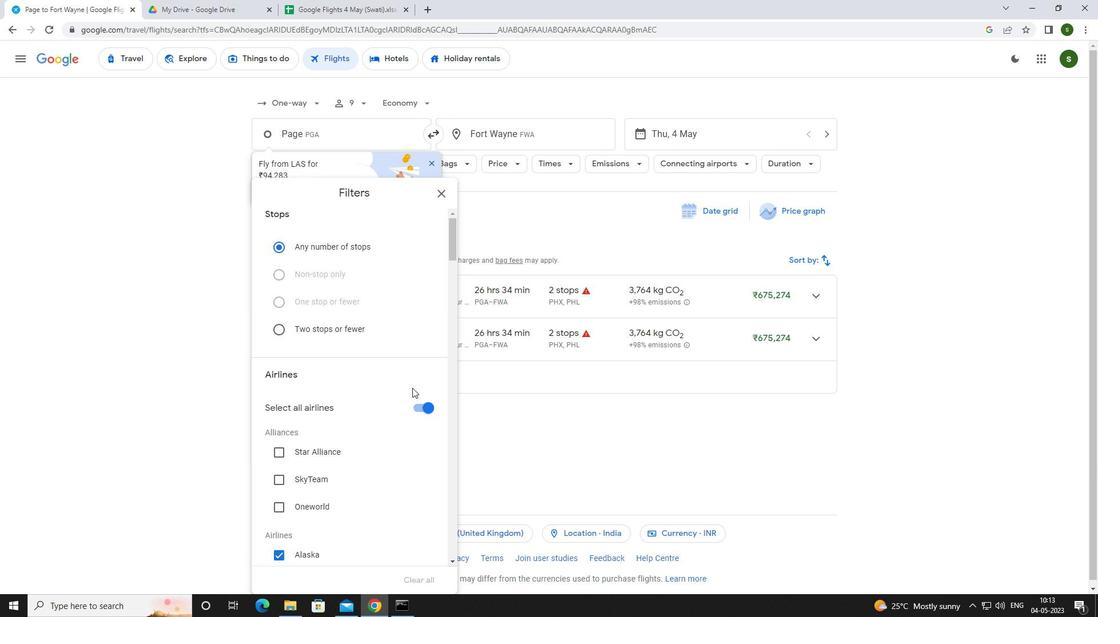 
Action: Mouse pressed left at (427, 408)
Screenshot: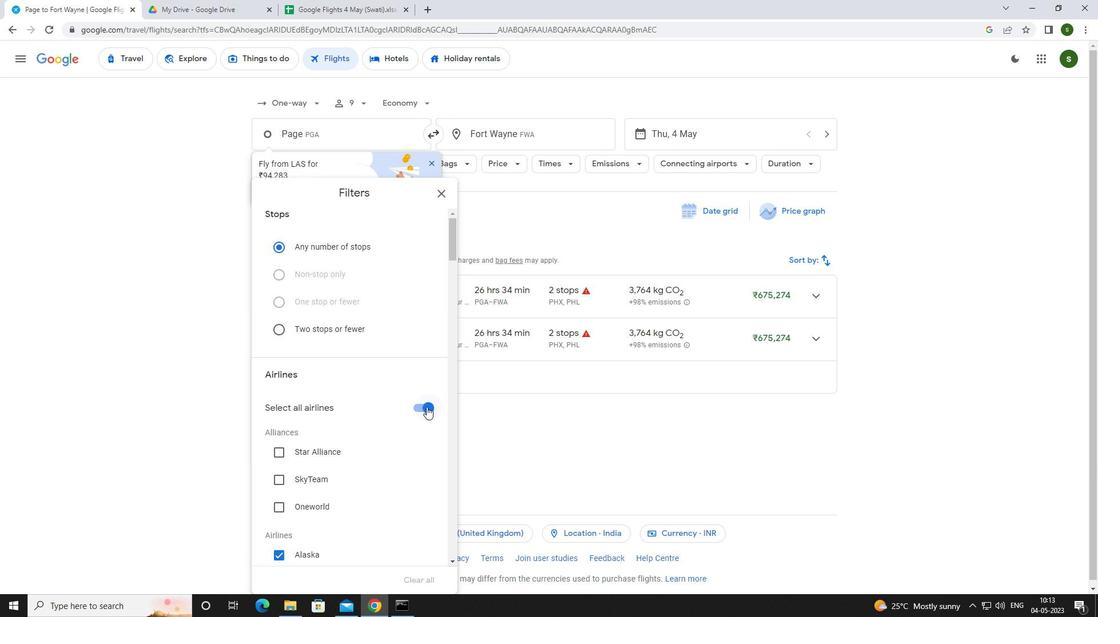 
Action: Mouse moved to (391, 344)
Screenshot: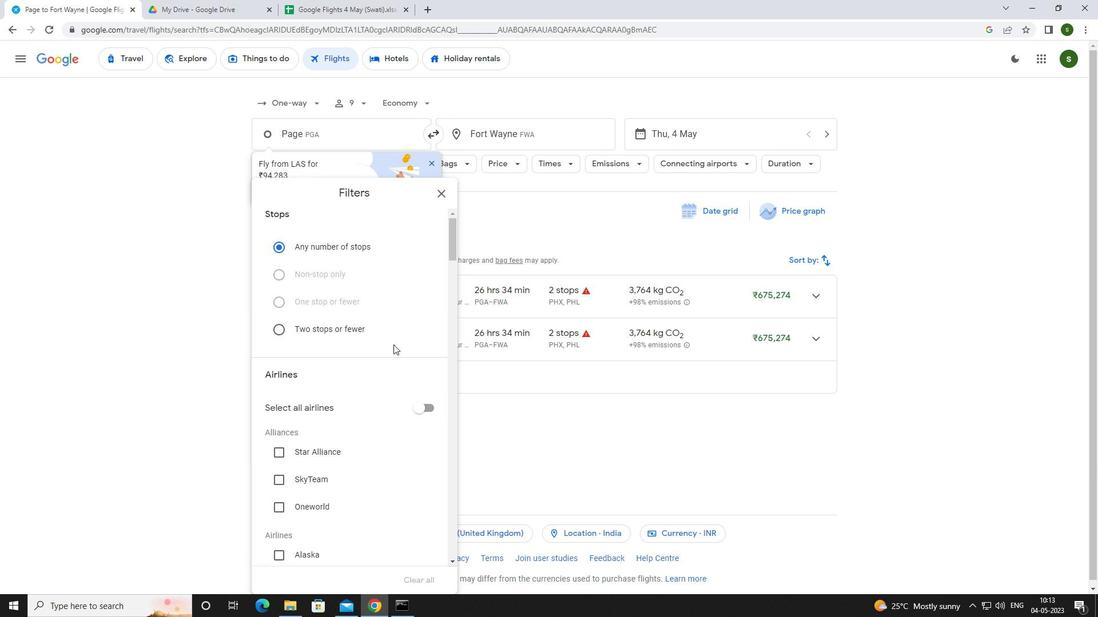
Action: Mouse scrolled (391, 344) with delta (0, 0)
Screenshot: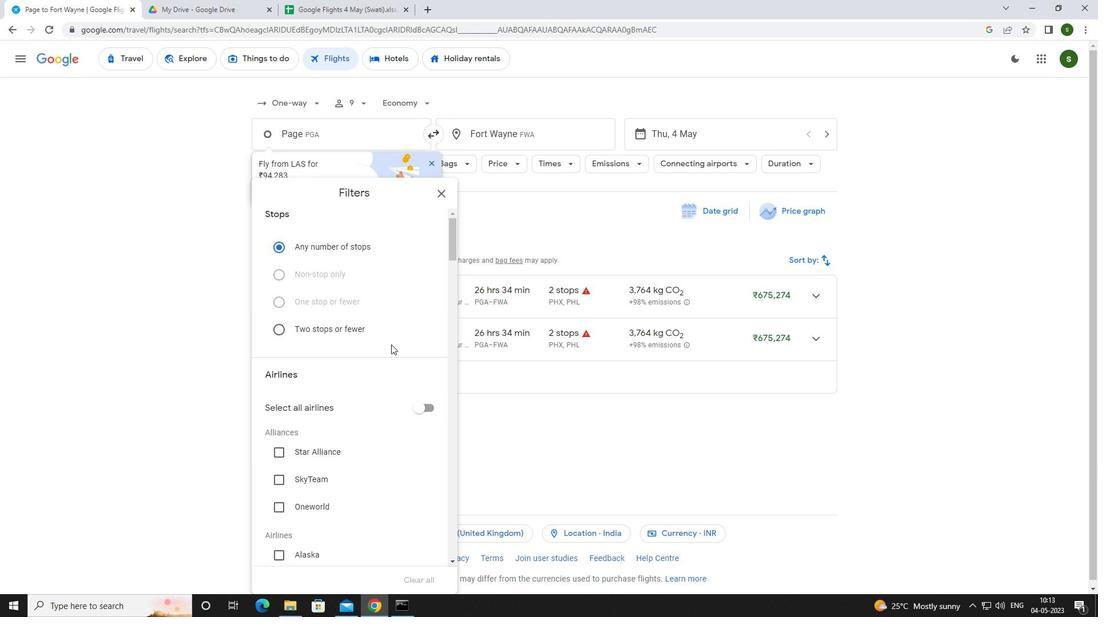 
Action: Mouse scrolled (391, 344) with delta (0, 0)
Screenshot: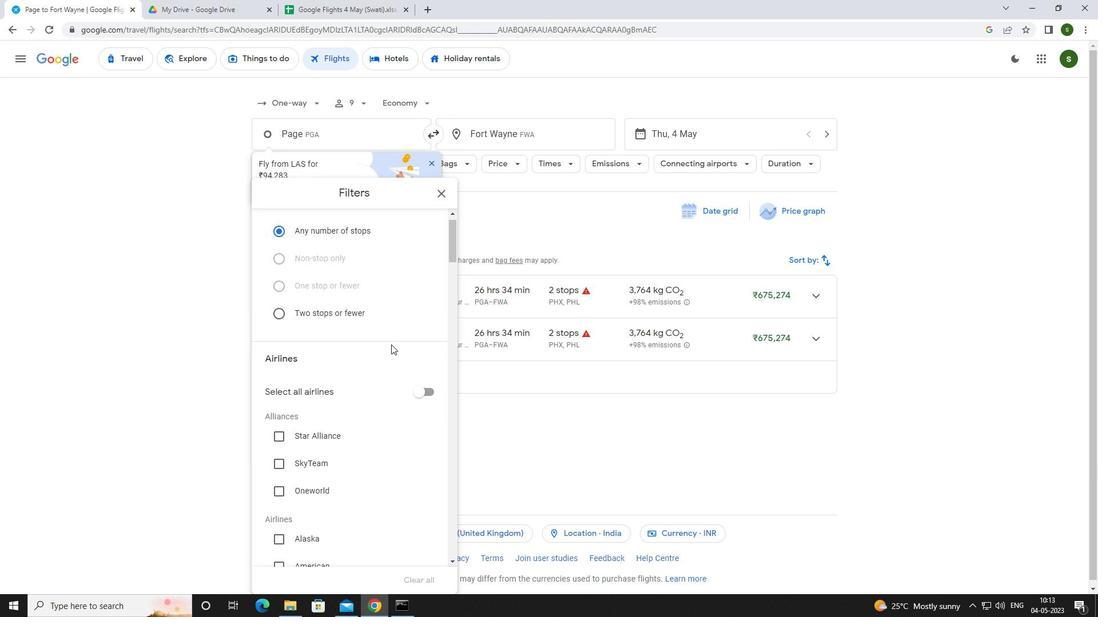 
Action: Mouse scrolled (391, 344) with delta (0, 0)
Screenshot: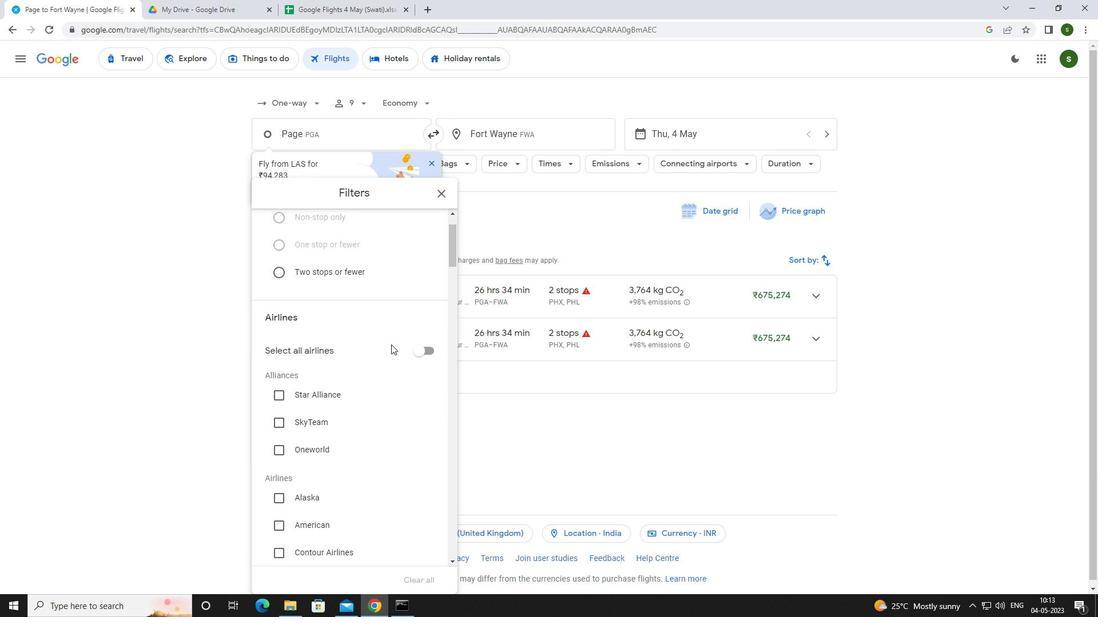 
Action: Mouse scrolled (391, 344) with delta (0, 0)
Screenshot: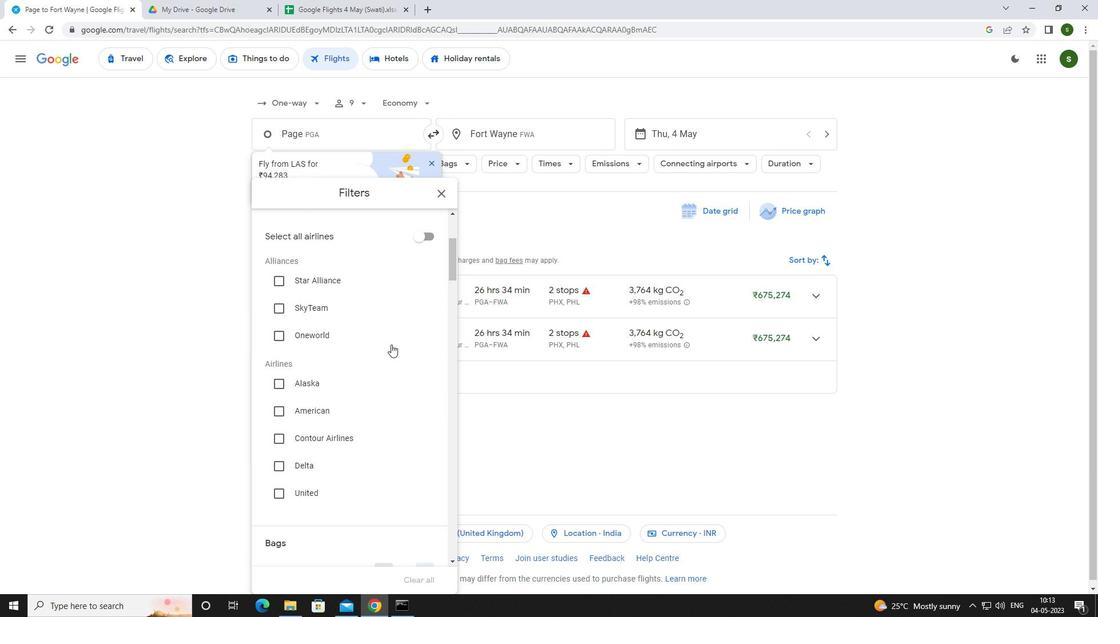 
Action: Mouse scrolled (391, 344) with delta (0, 0)
Screenshot: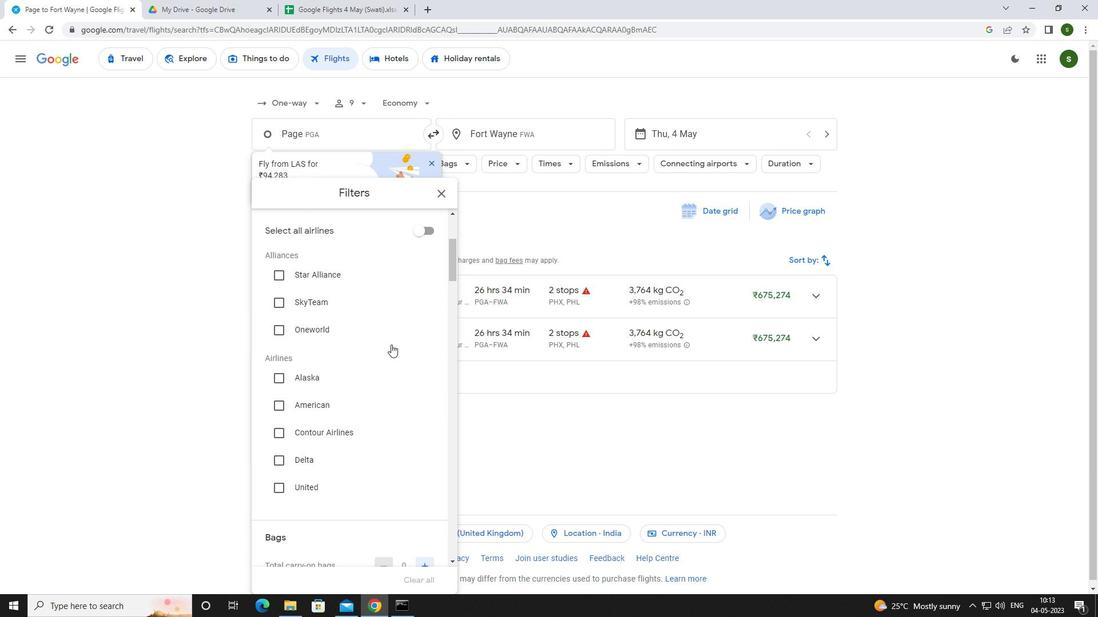 
Action: Mouse scrolled (391, 344) with delta (0, 0)
Screenshot: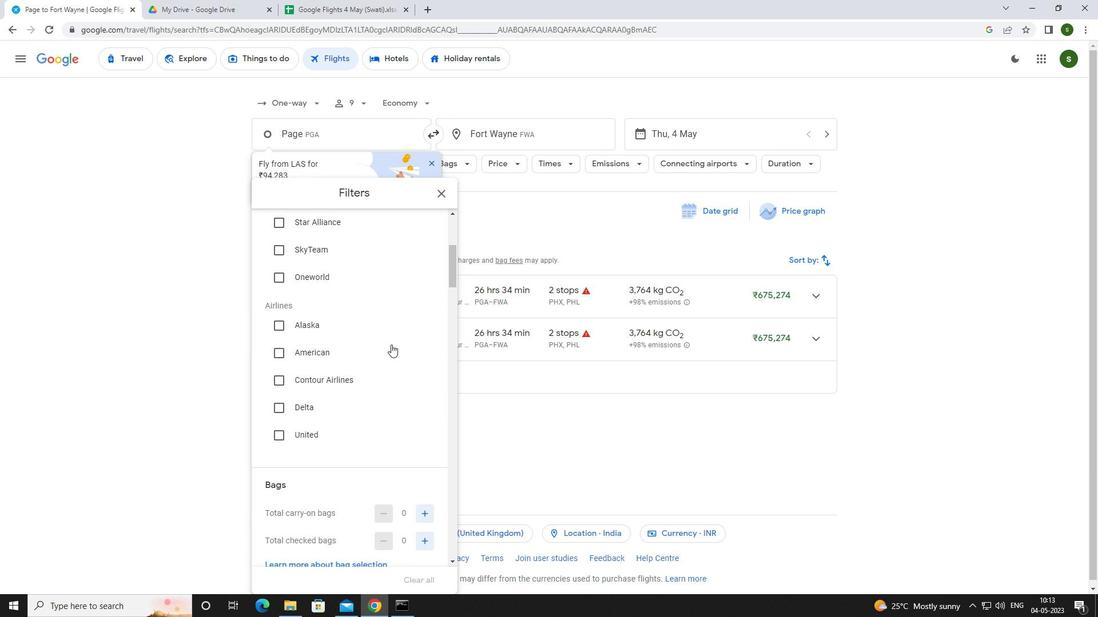 
Action: Mouse moved to (426, 399)
Screenshot: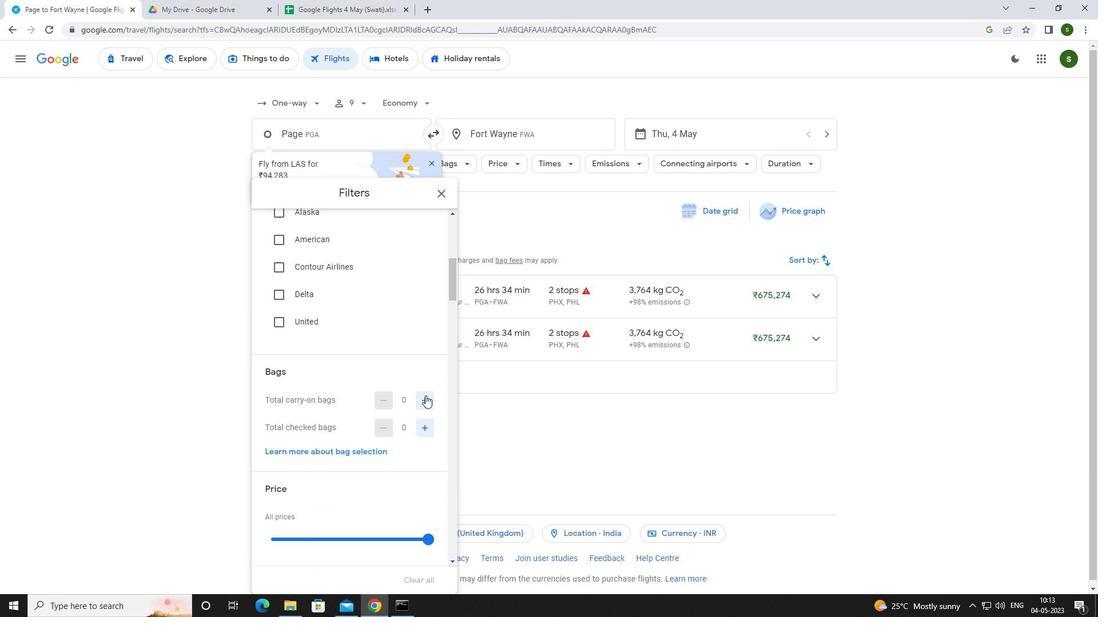 
Action: Mouse pressed left at (426, 399)
Screenshot: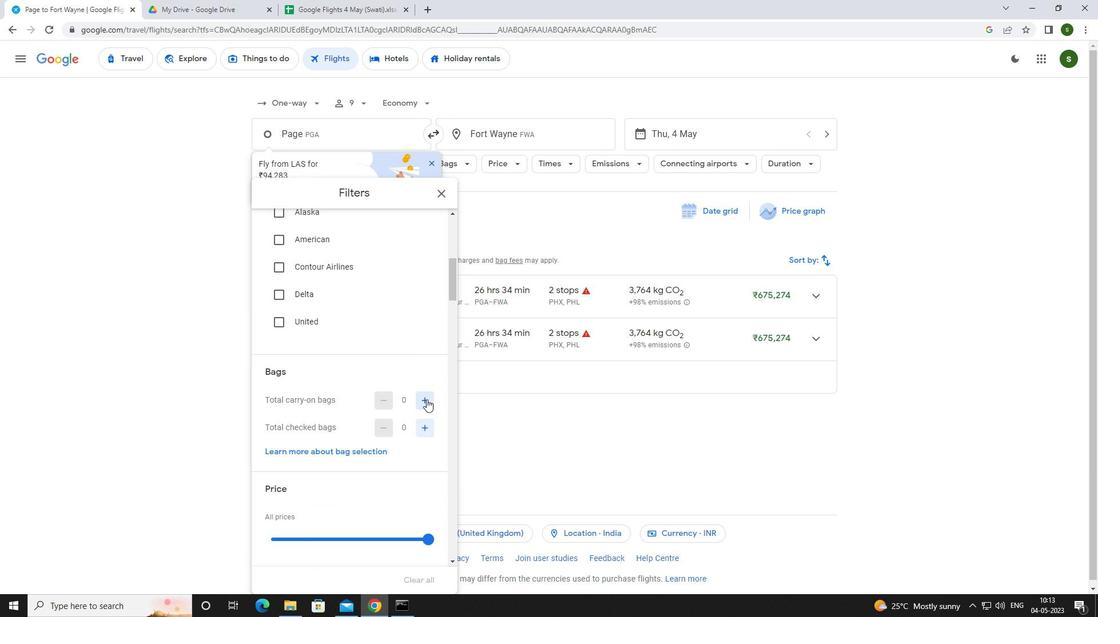 
Action: Mouse pressed left at (426, 399)
Screenshot: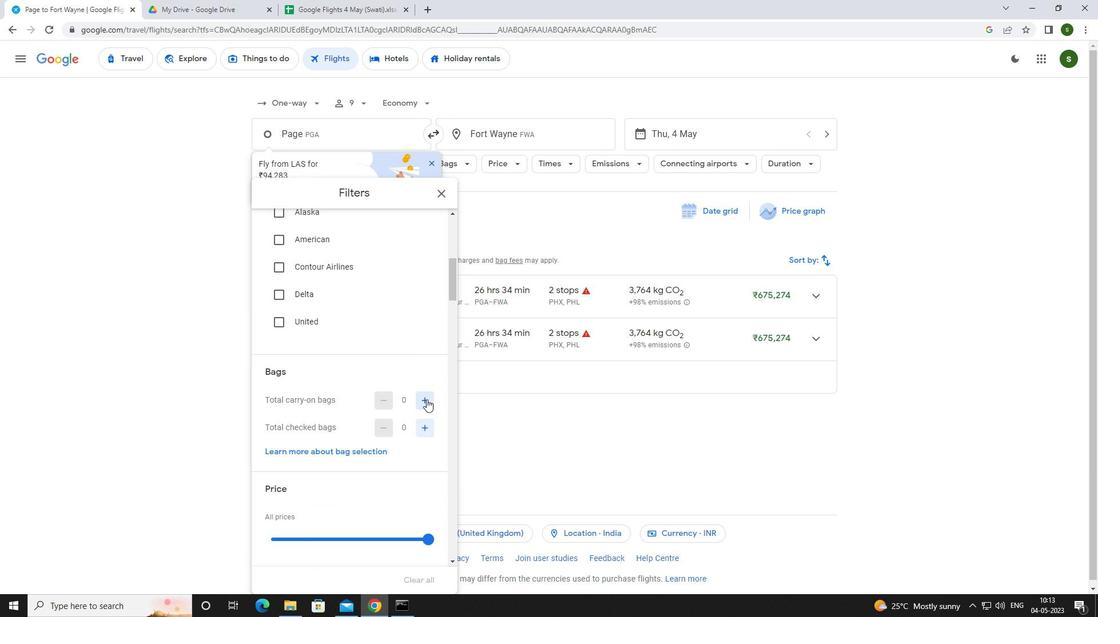 
Action: Mouse scrolled (426, 399) with delta (0, 0)
Screenshot: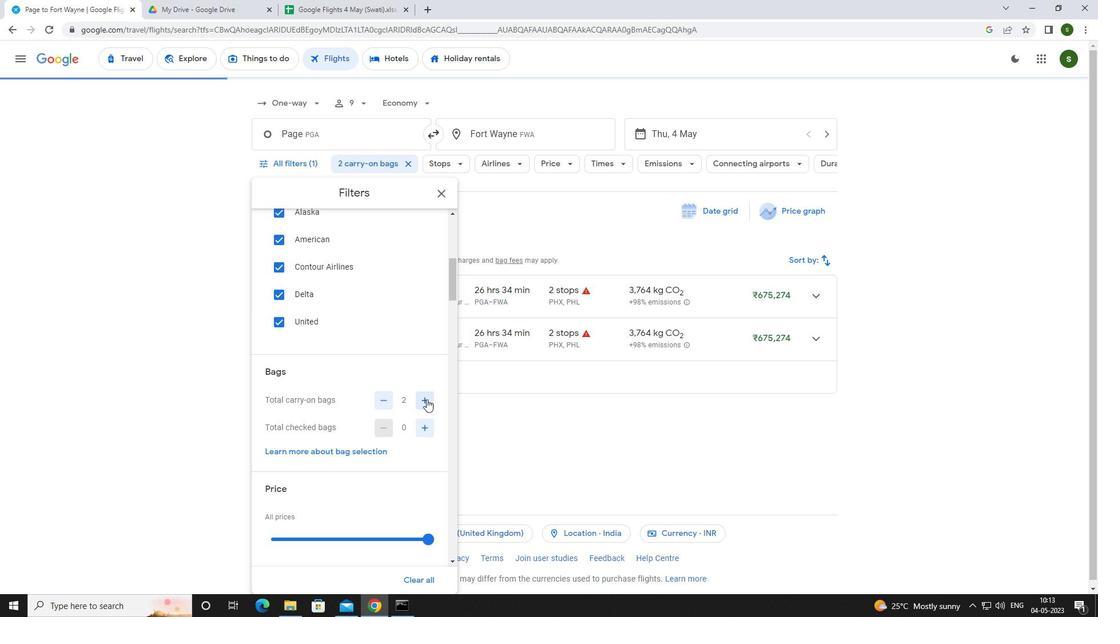 
Action: Mouse scrolled (426, 399) with delta (0, 0)
Screenshot: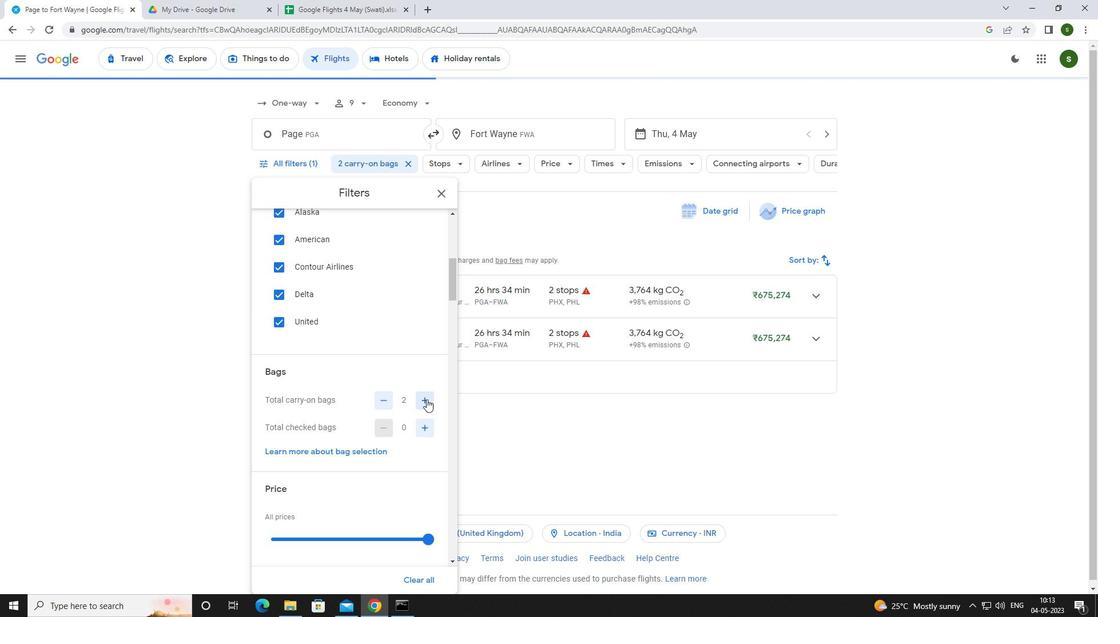 
Action: Mouse moved to (430, 423)
Screenshot: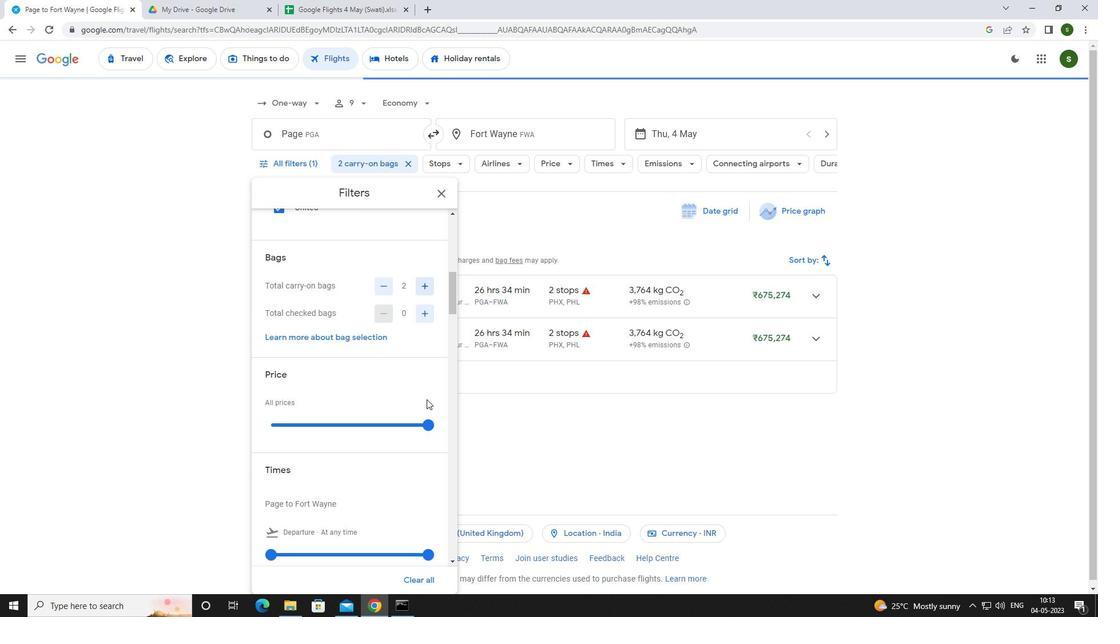 
Action: Mouse pressed left at (430, 423)
Screenshot: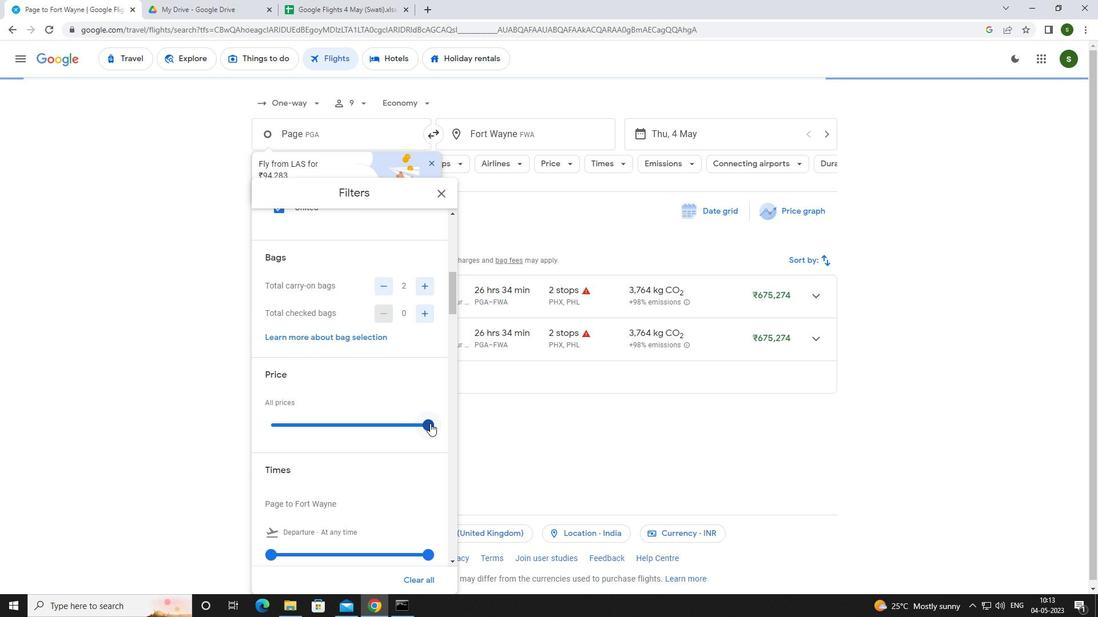 
Action: Mouse pressed left at (430, 423)
Screenshot: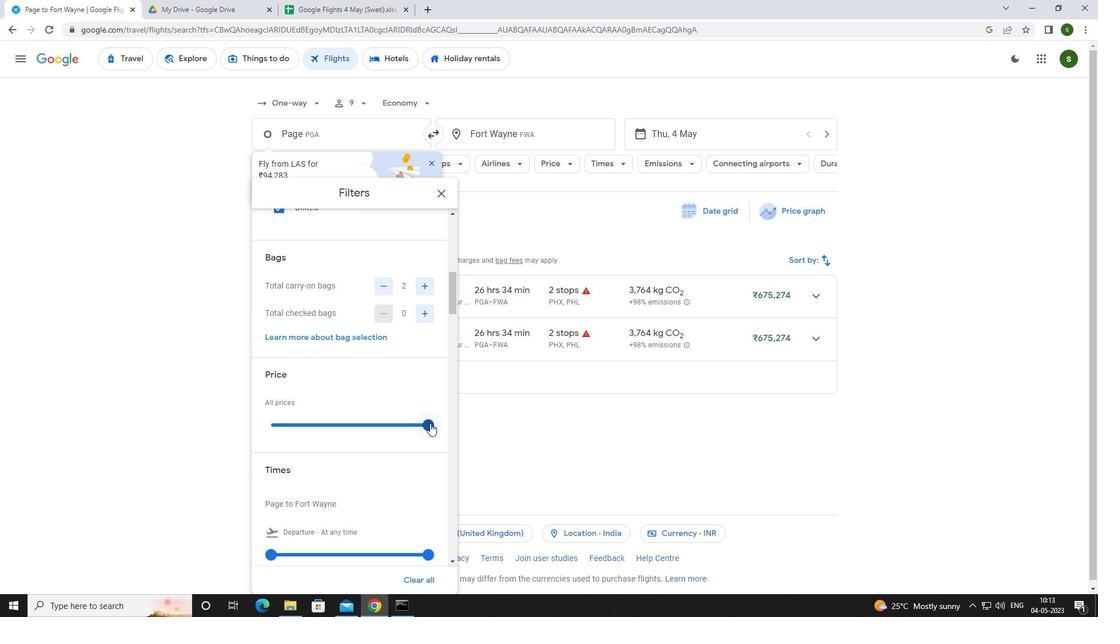 
Action: Mouse moved to (316, 443)
Screenshot: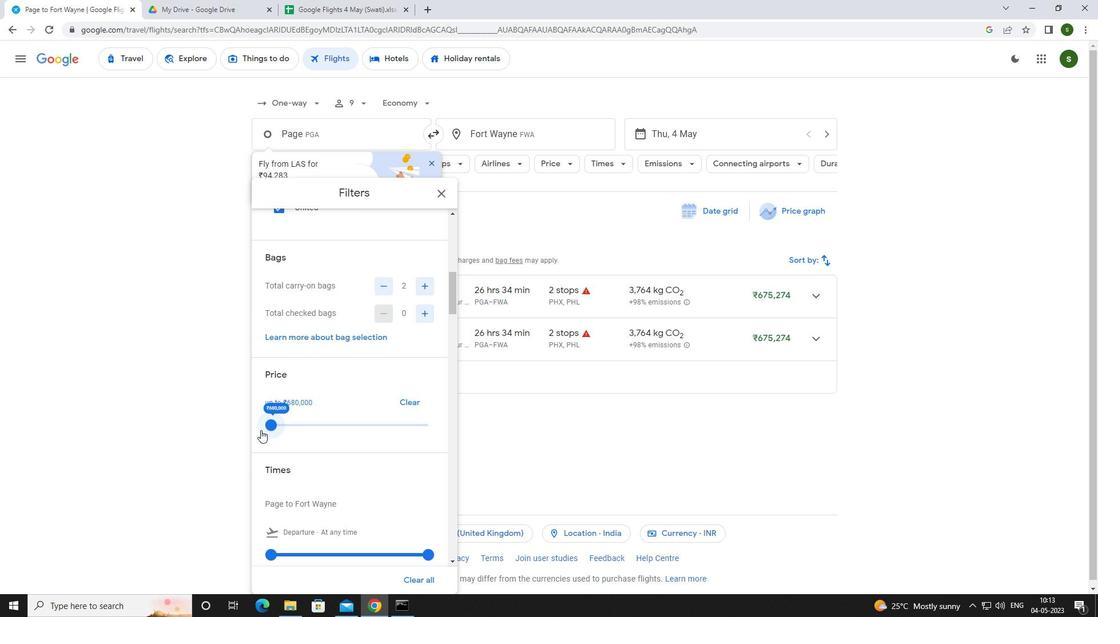 
Action: Mouse scrolled (316, 443) with delta (0, 0)
Screenshot: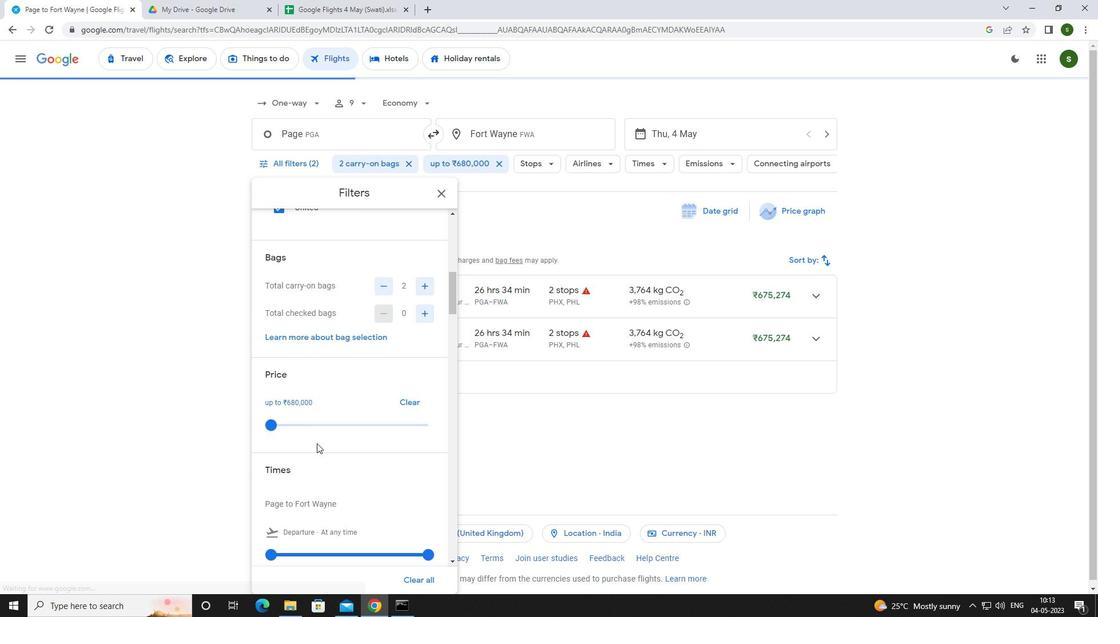 
Action: Mouse scrolled (316, 443) with delta (0, 0)
Screenshot: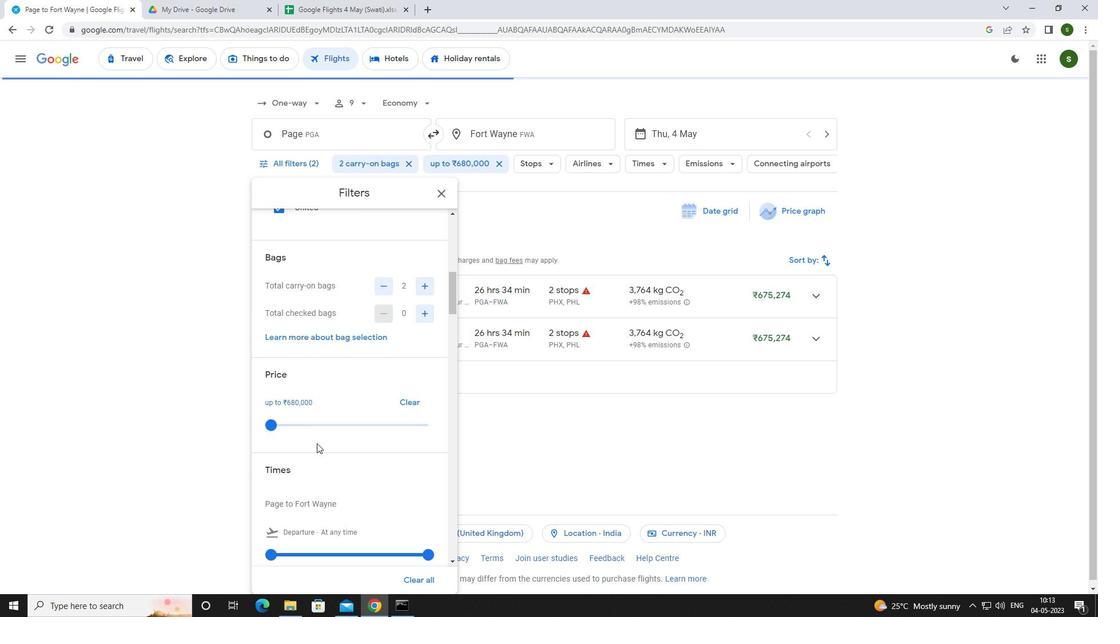 
Action: Mouse moved to (273, 439)
Screenshot: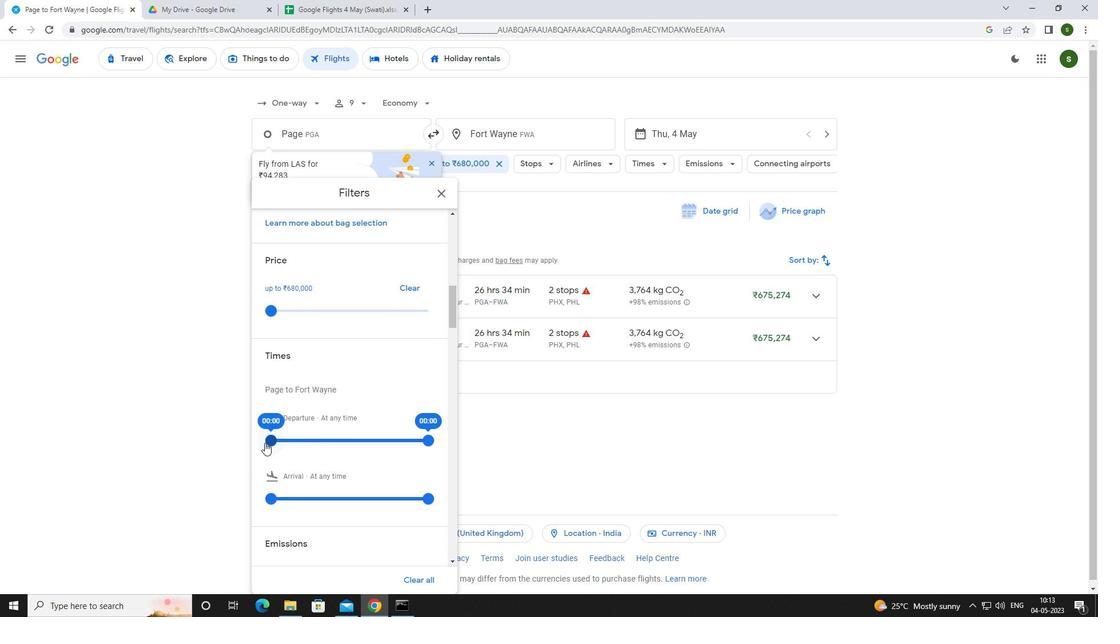 
Action: Mouse pressed left at (273, 439)
Screenshot: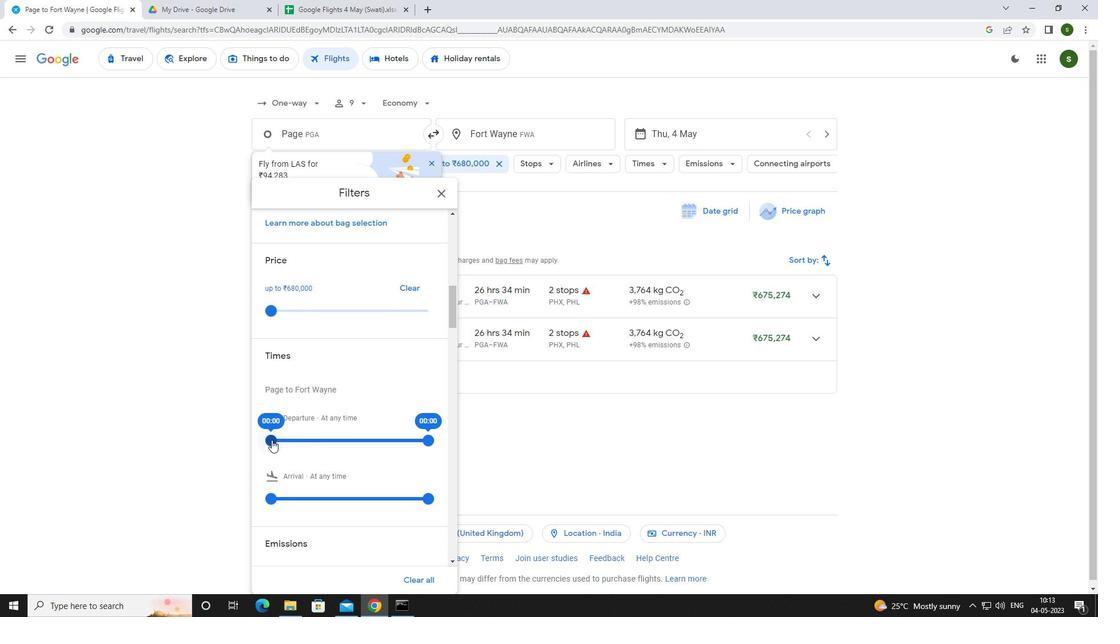 
Action: Mouse moved to (547, 469)
Screenshot: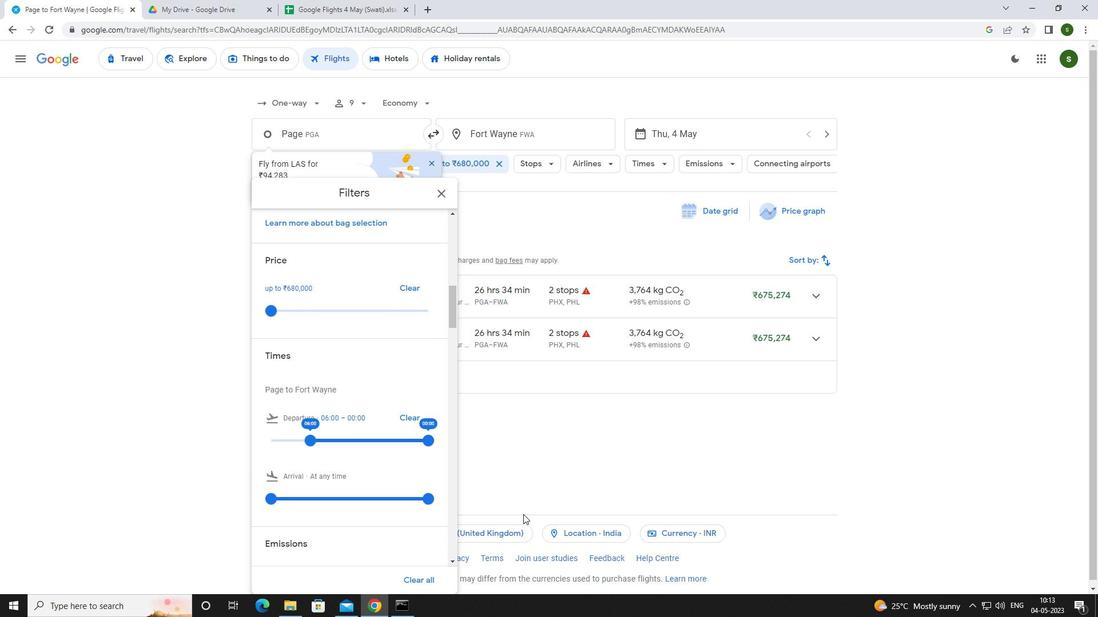 
Action: Mouse pressed left at (547, 469)
Screenshot: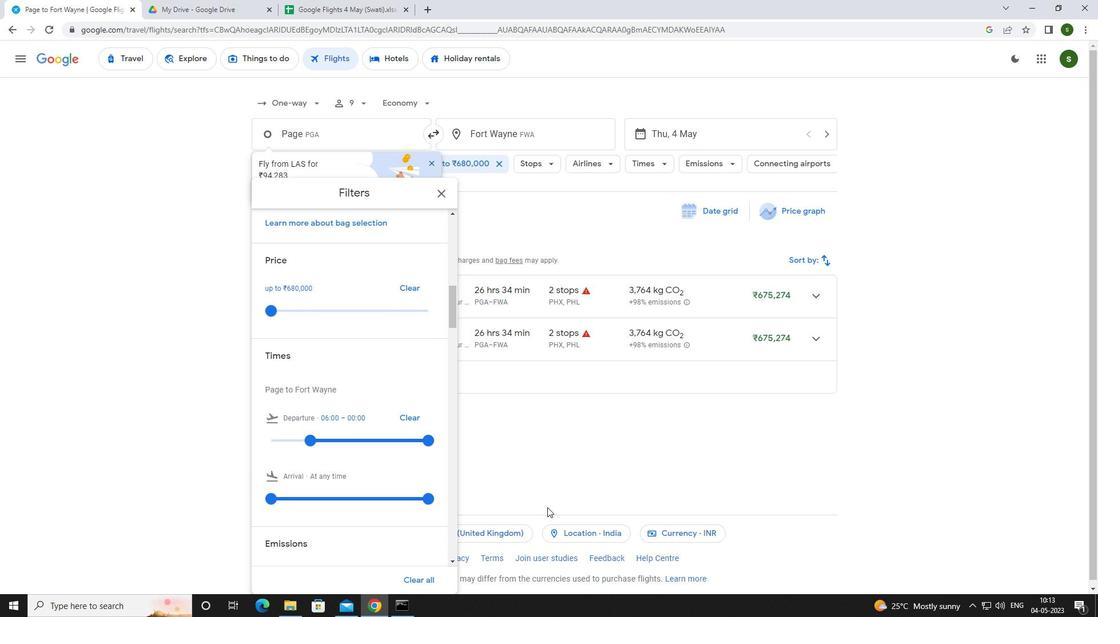 
